 Task: Send an email with the signature Gloria Young with the subject Thank you for a gift and the message I need your help in preparing the agenda for the next meeting. from softage.5@softage.net to softage.3@softage.net and move the email from Sent Items to the folder Medications
Action: Mouse moved to (54, 46)
Screenshot: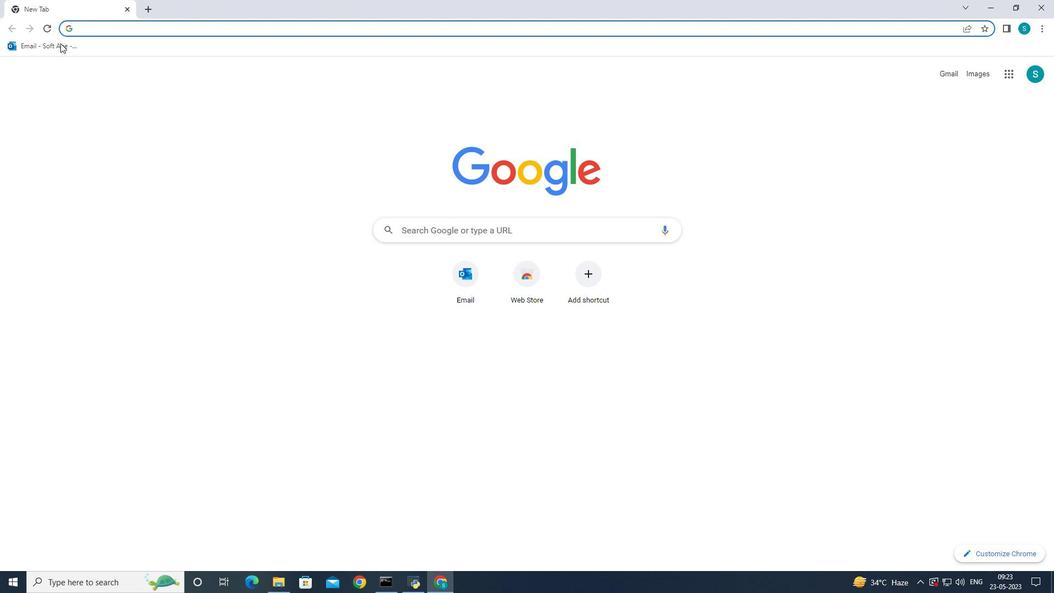 
Action: Mouse pressed left at (54, 46)
Screenshot: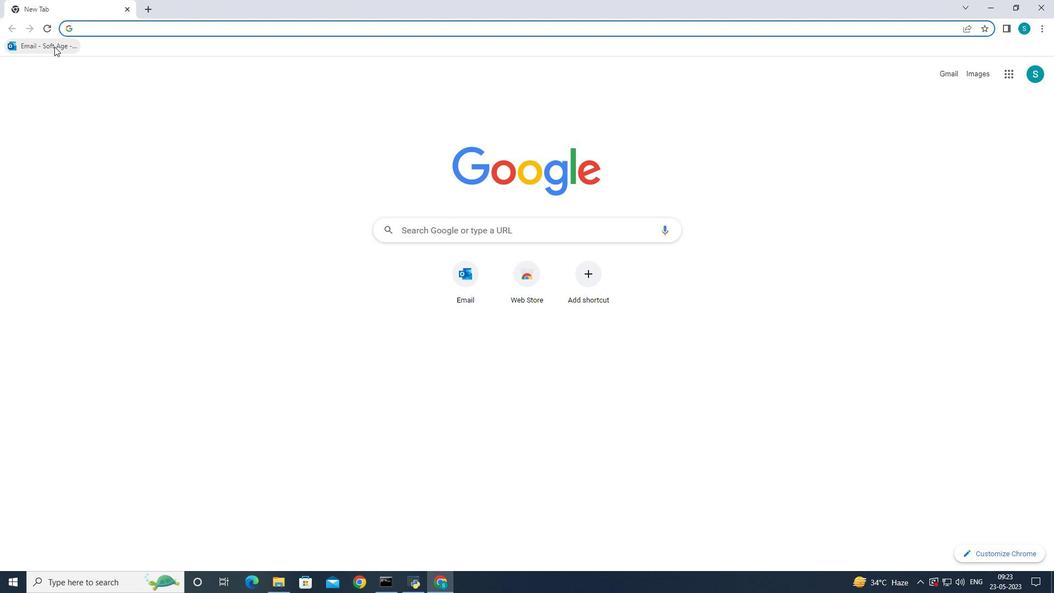 
Action: Mouse moved to (159, 96)
Screenshot: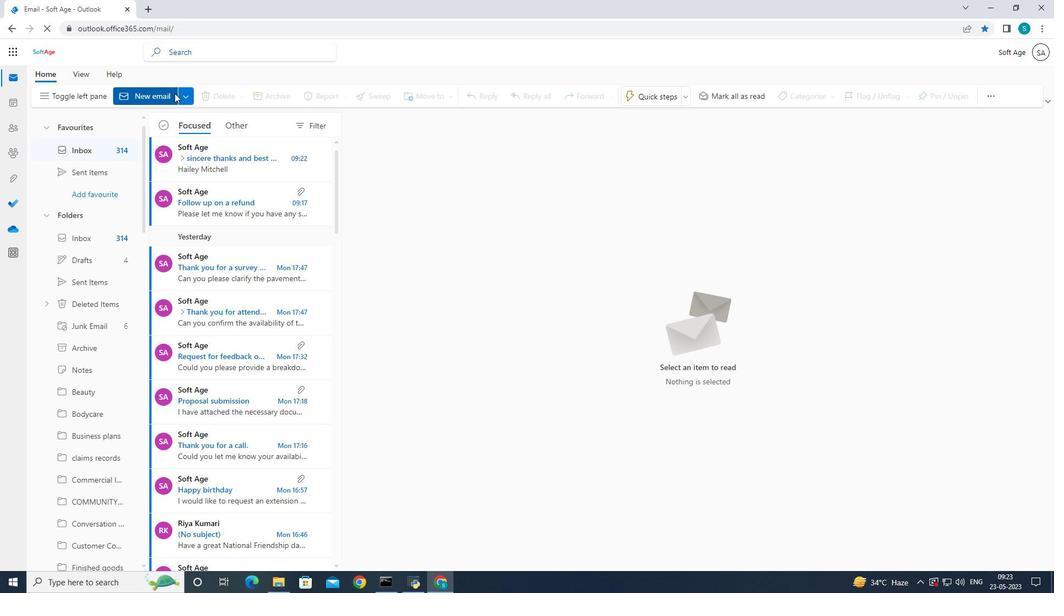 
Action: Mouse pressed left at (159, 96)
Screenshot: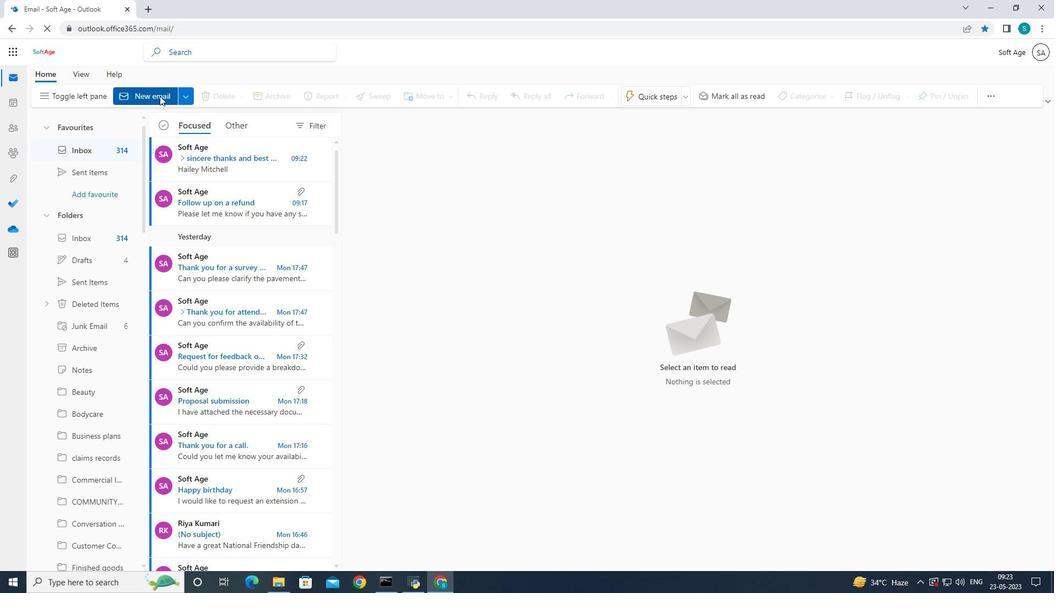 
Action: Mouse pressed left at (159, 96)
Screenshot: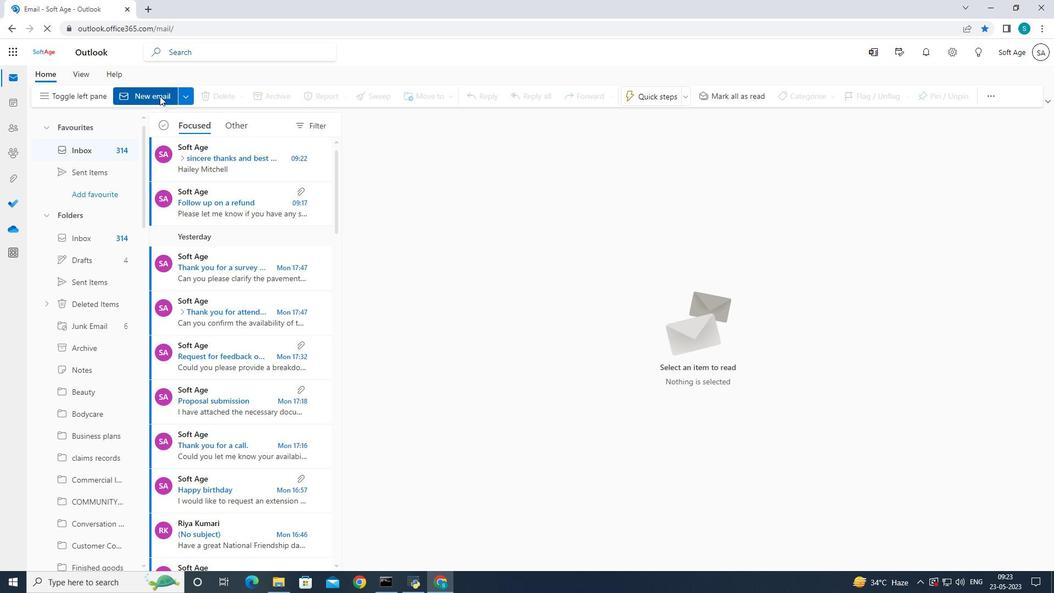
Action: Mouse moved to (713, 98)
Screenshot: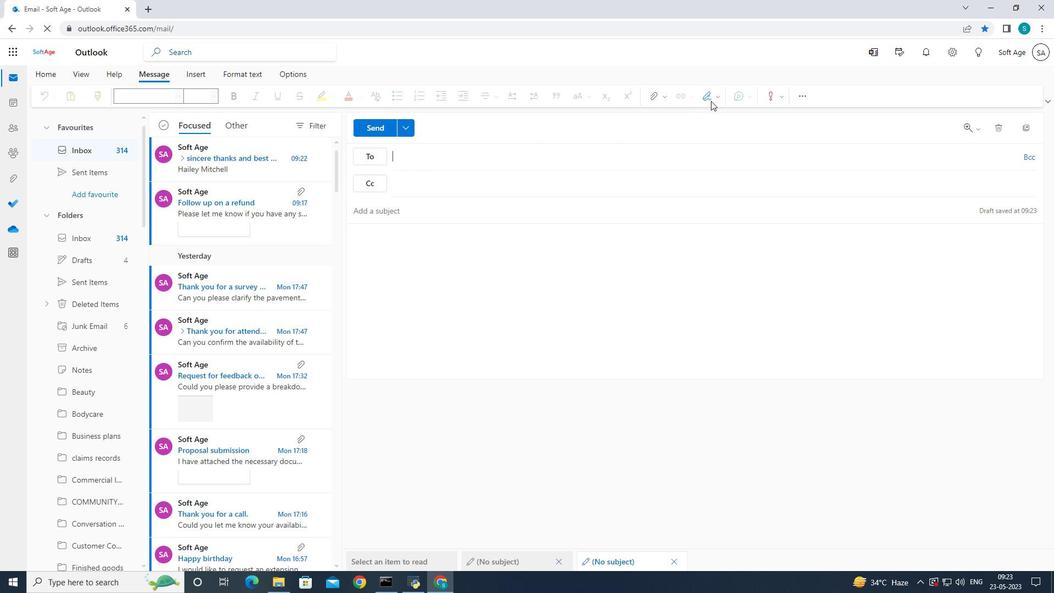 
Action: Mouse pressed left at (713, 98)
Screenshot: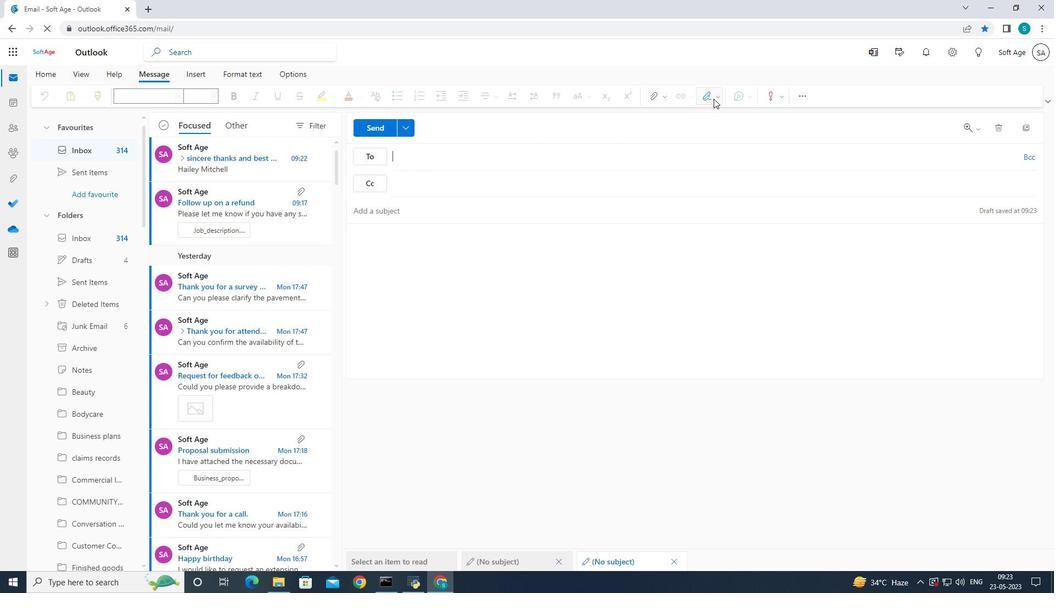 
Action: Mouse moved to (697, 142)
Screenshot: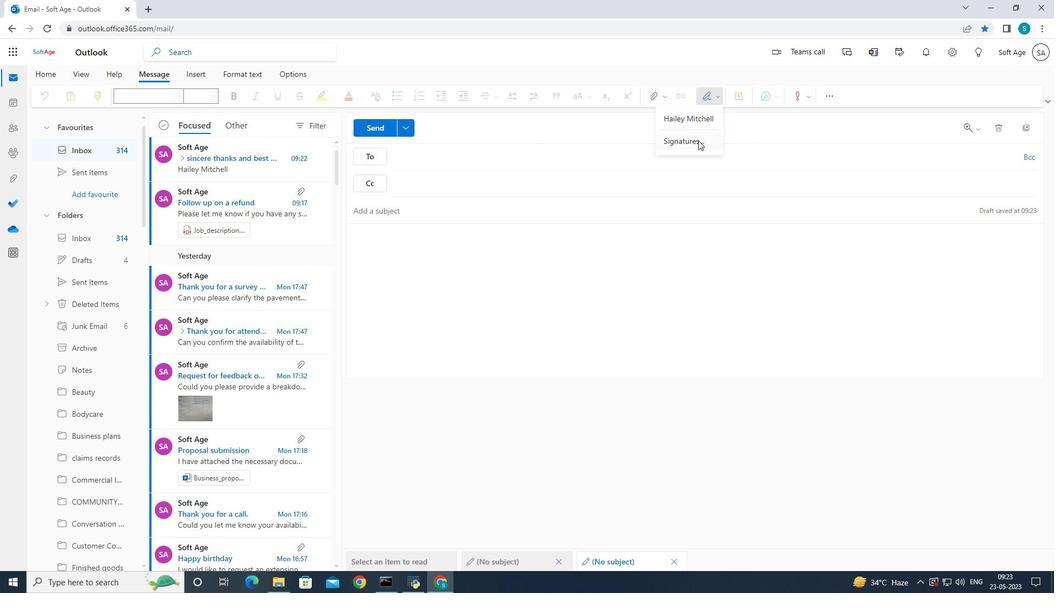 
Action: Mouse pressed left at (697, 142)
Screenshot: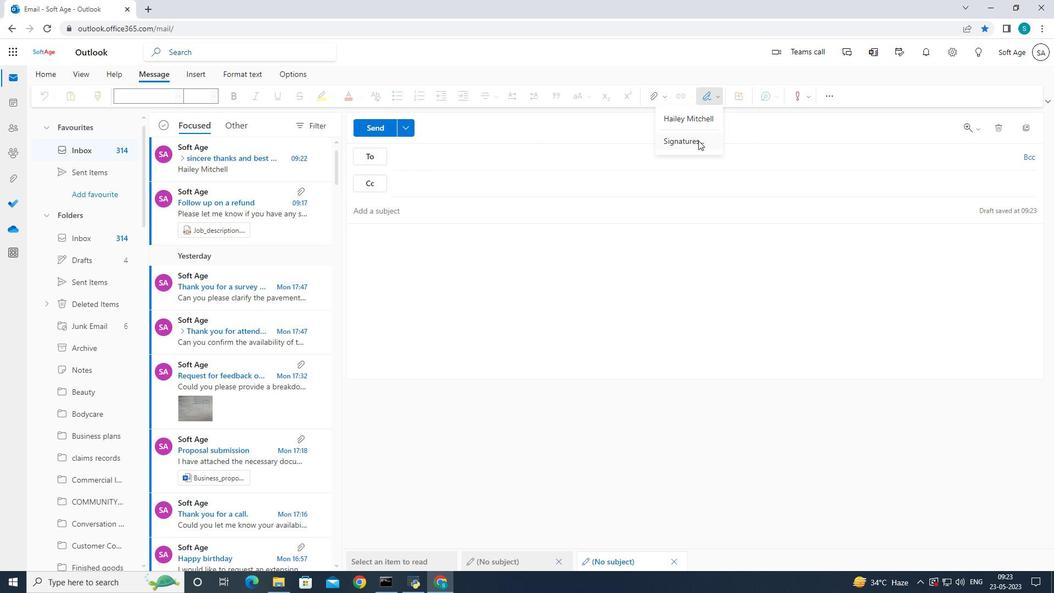 
Action: Mouse moved to (691, 186)
Screenshot: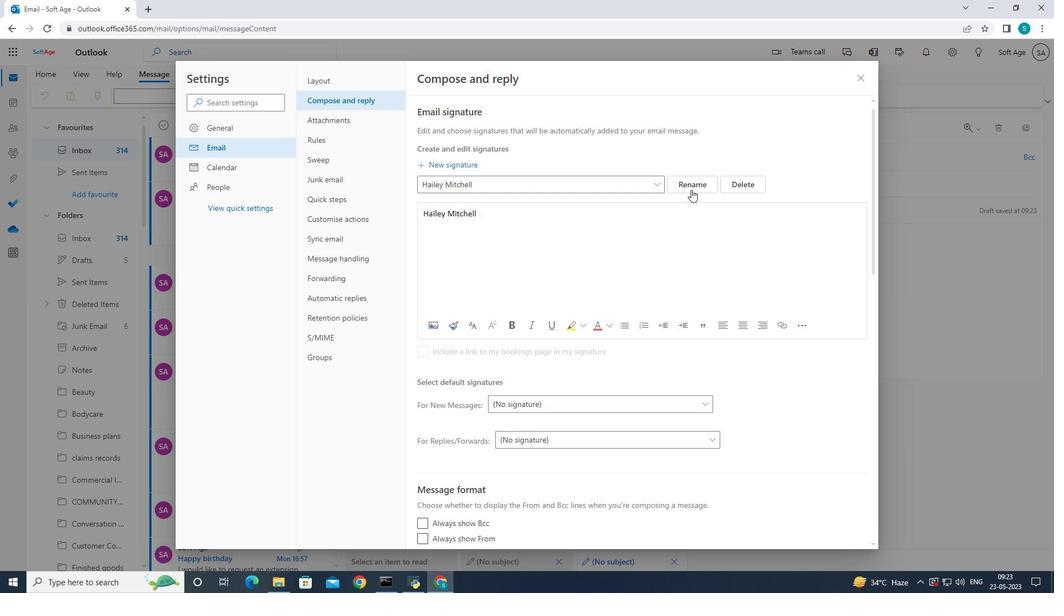 
Action: Mouse pressed left at (691, 186)
Screenshot: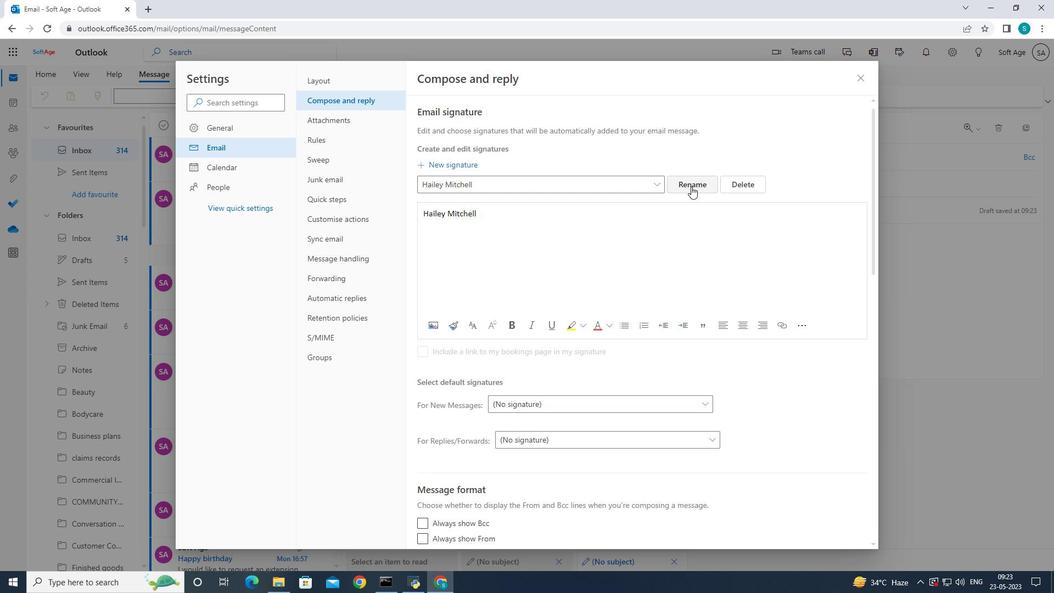 
Action: Mouse moved to (642, 179)
Screenshot: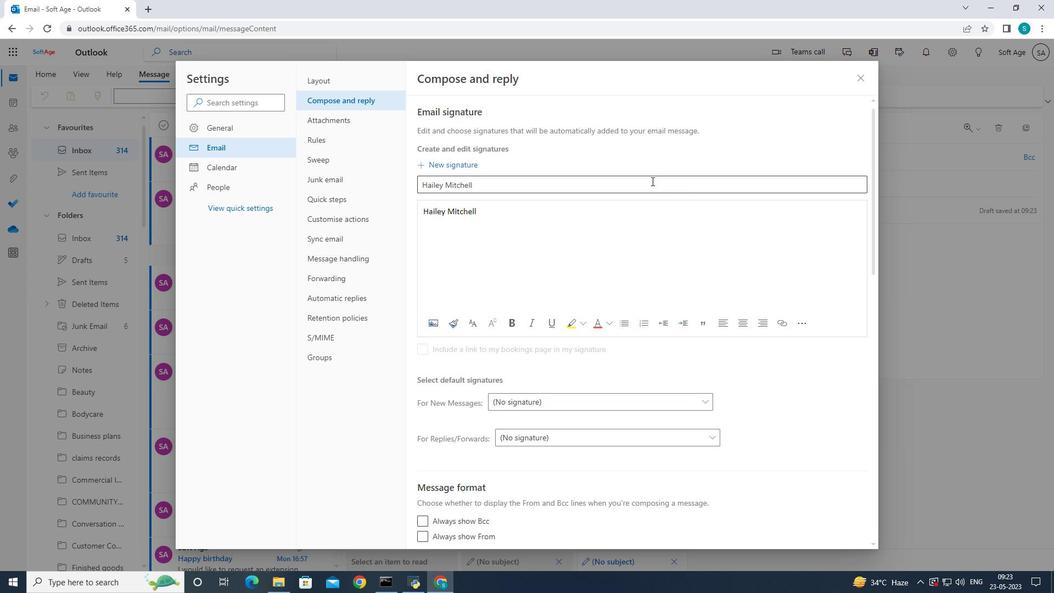 
Action: Mouse pressed left at (642, 179)
Screenshot: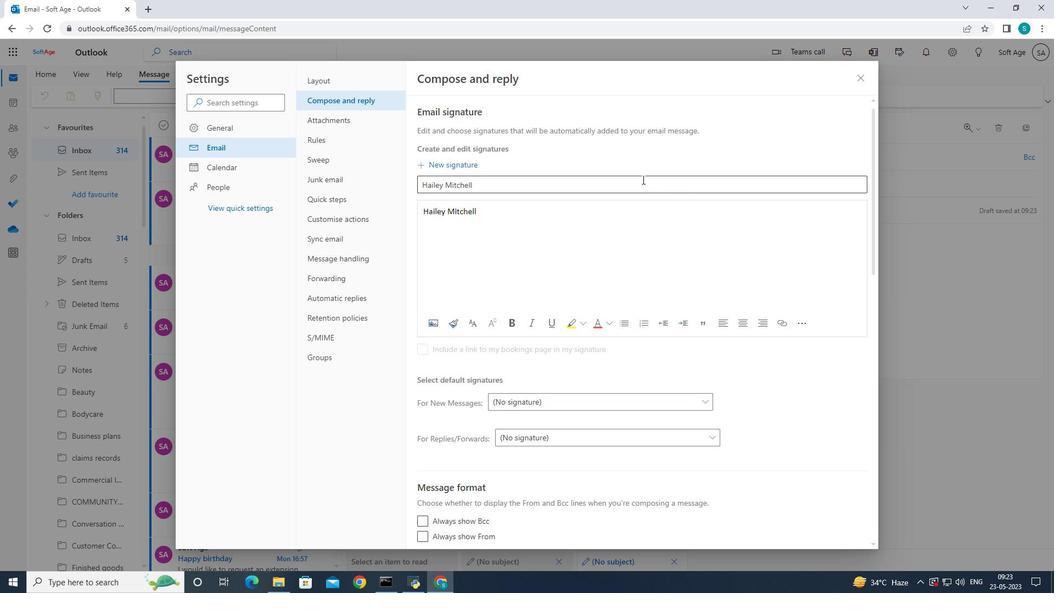
Action: Key pressed <Key.backspace><Key.backspace><Key.backspace><Key.backspace><Key.backspace><Key.backspace><Key.backspace><Key.backspace><Key.backspace><Key.backspace><Key.backspace><Key.backspace><Key.backspace><Key.backspace><Key.backspace><Key.backspace><Key.backspace><Key.backspace><Key.backspace><Key.backspace><Key.backspace><Key.backspace><Key.backspace>
Screenshot: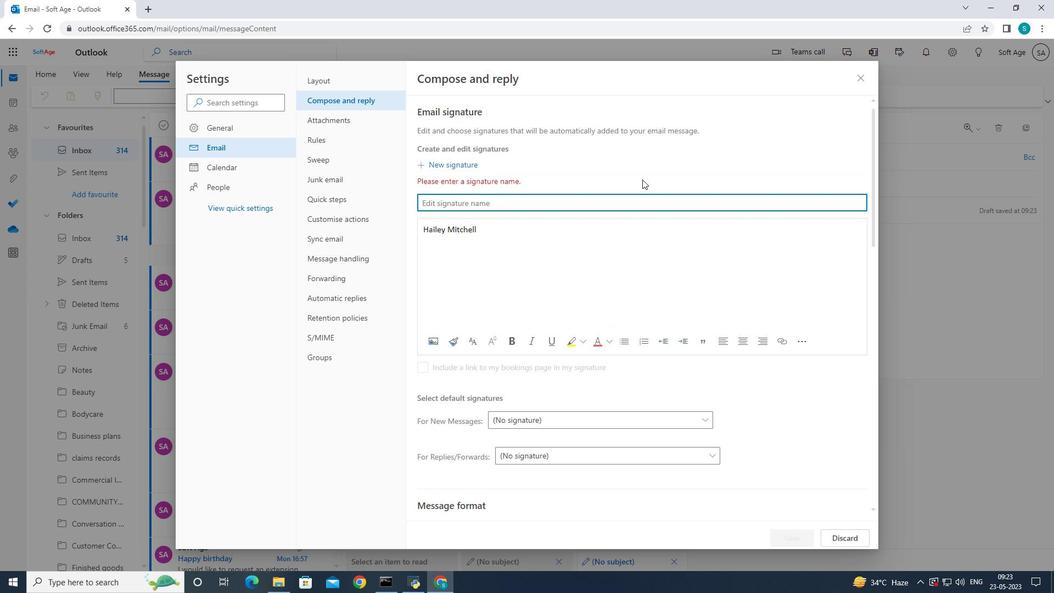
Action: Mouse moved to (759, 187)
Screenshot: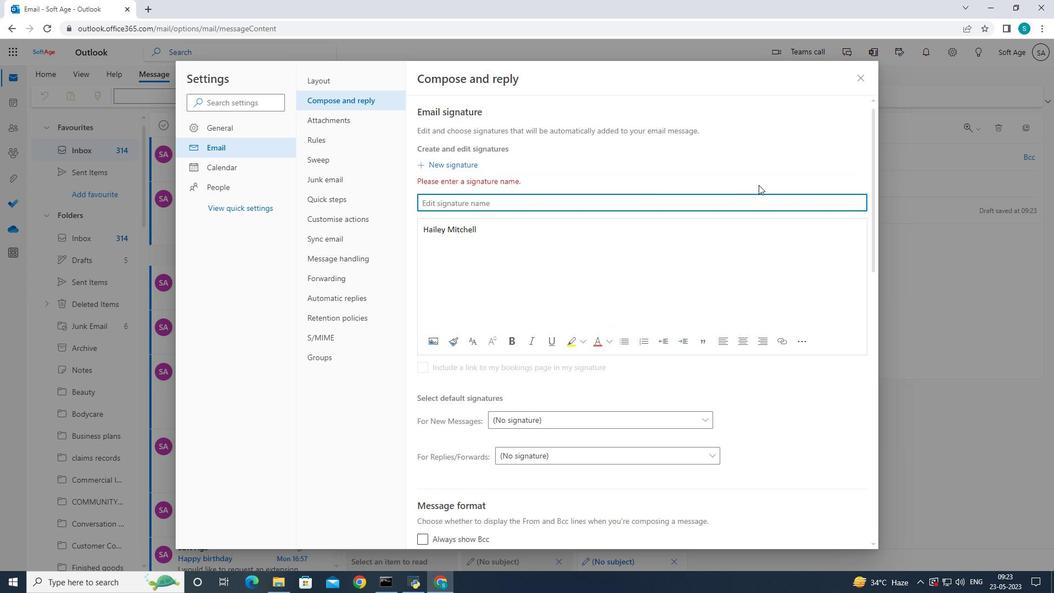 
Action: Key pressed <Key.shift><Key.shift><Key.shift><Key.shift><Key.shift><Key.shift>Gloria<Key.space><Key.shift><Key.shift><Key.shift>Young
Screenshot: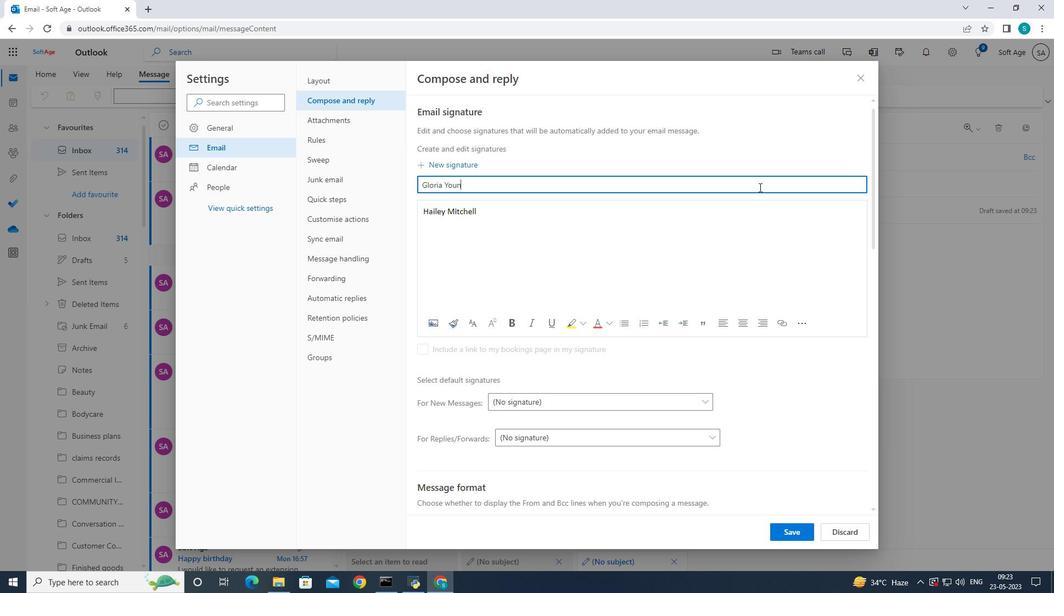 
Action: Mouse moved to (500, 209)
Screenshot: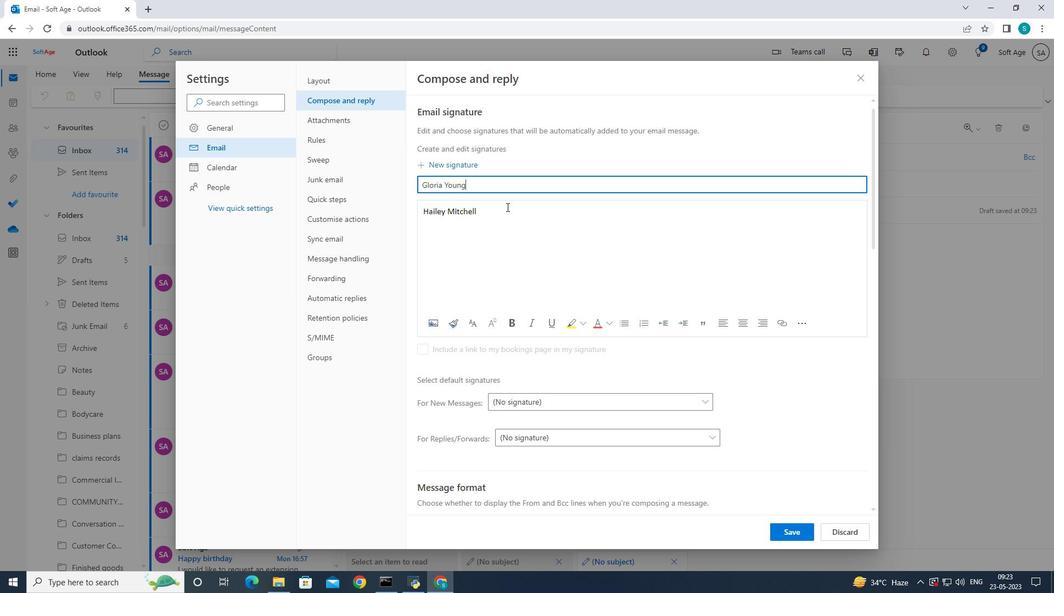 
Action: Mouse pressed left at (500, 209)
Screenshot: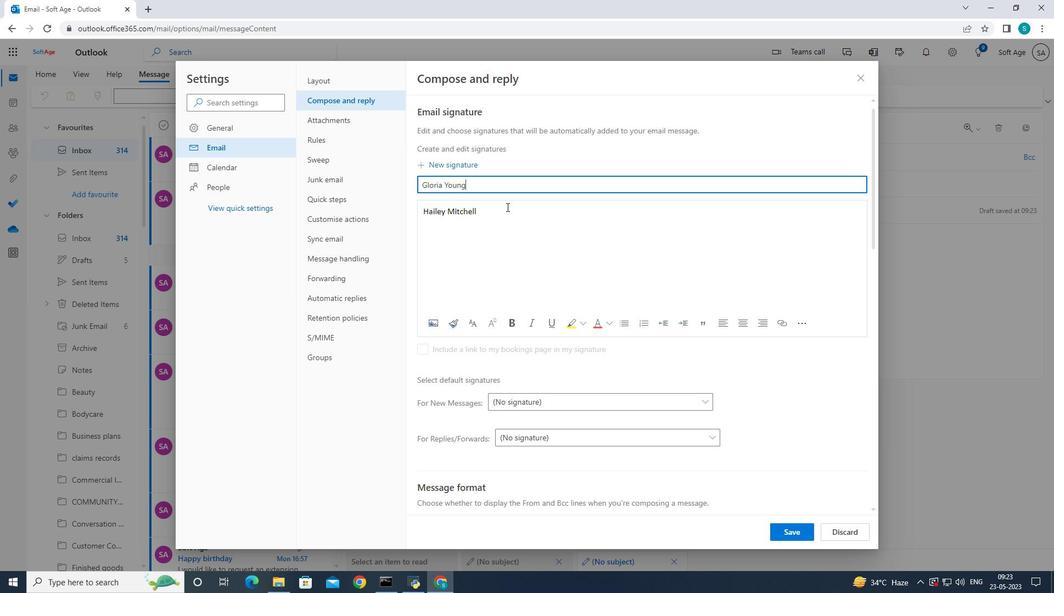 
Action: Key pressed <Key.backspace><Key.backspace><Key.backspace><Key.backspace><Key.backspace><Key.backspace><Key.backspace><Key.backspace><Key.backspace><Key.backspace><Key.backspace><Key.backspace><Key.backspace><Key.backspace><Key.backspace><Key.backspace><Key.backspace><Key.backspace><Key.backspace><Key.backspace><Key.backspace><Key.backspace><Key.backspace><Key.backspace><Key.backspace><Key.backspace>
Screenshot: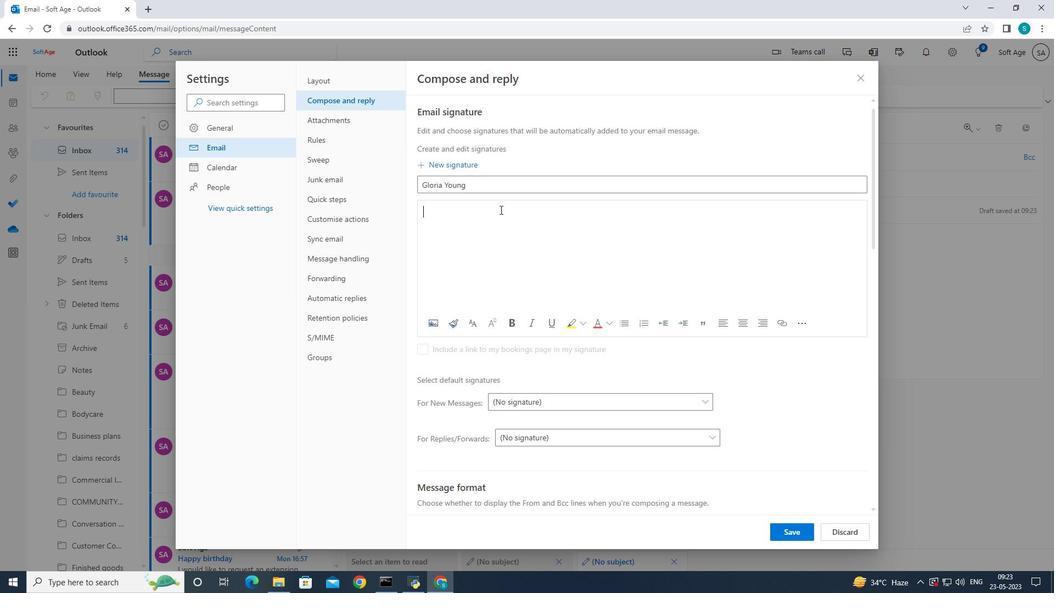 
Action: Mouse moved to (500, 209)
Screenshot: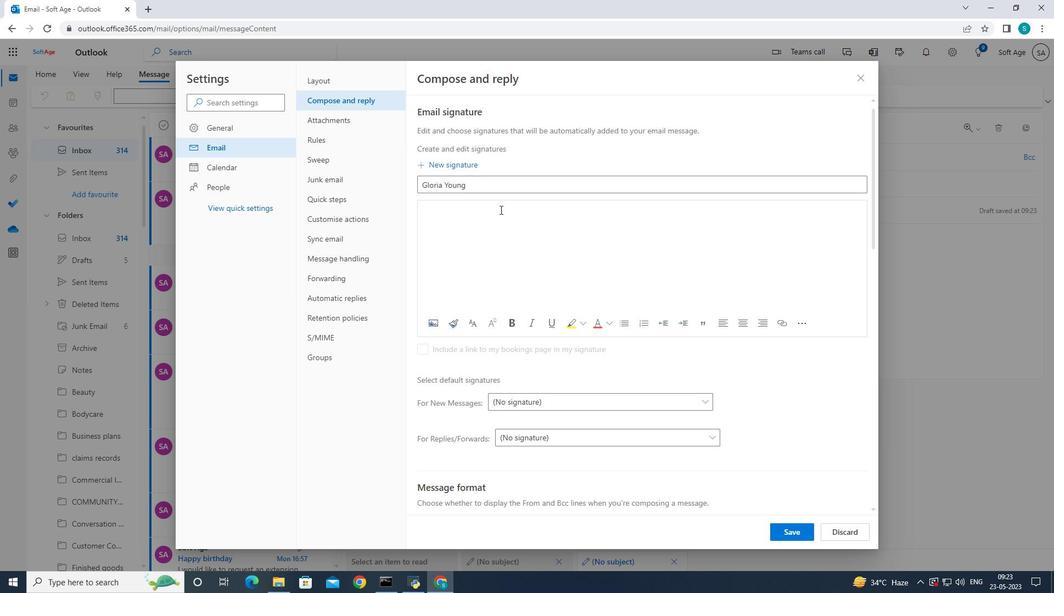 
Action: Key pressed <Key.shift><Key.shift>Gl
Screenshot: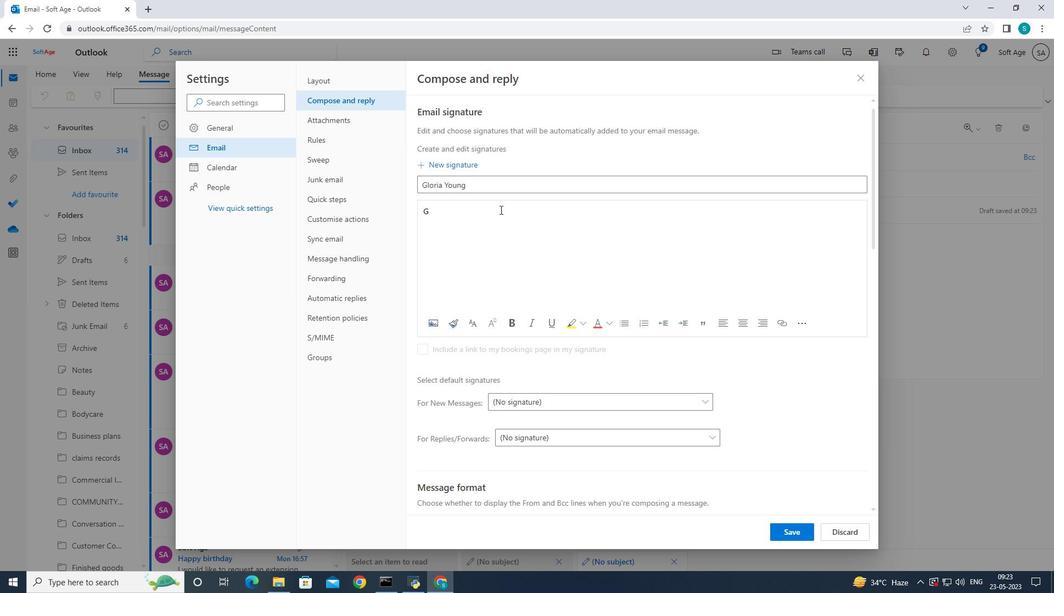 
Action: Mouse moved to (500, 209)
Screenshot: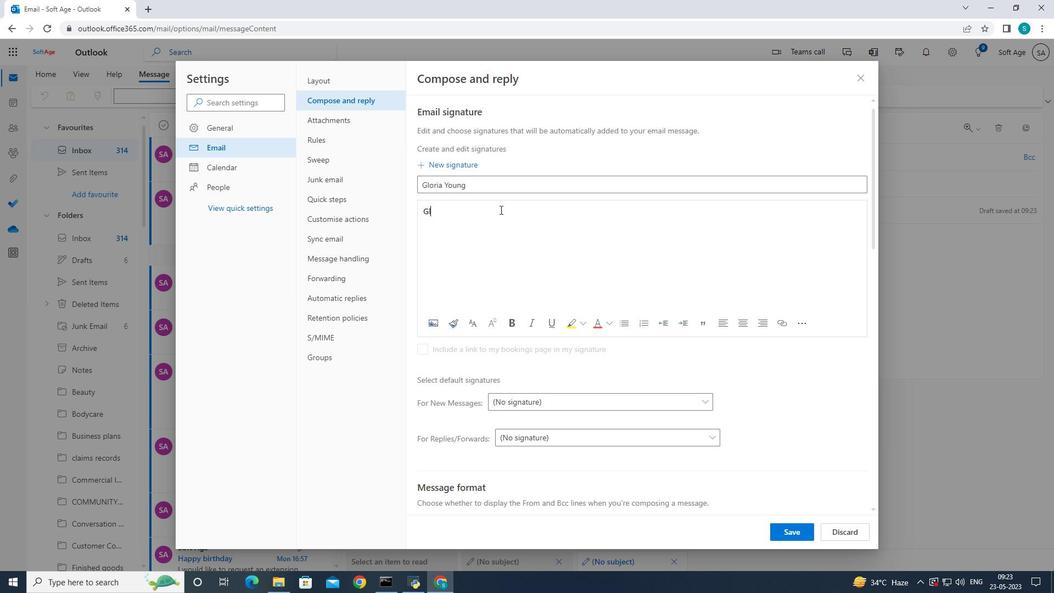 
Action: Key pressed oria<Key.space><Key.shift>Young
Screenshot: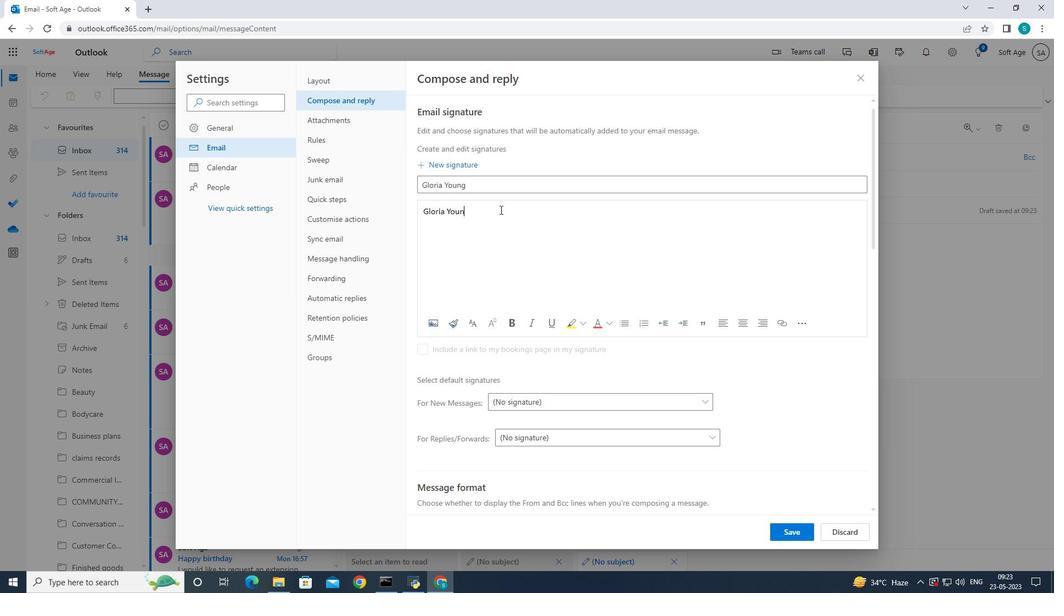 
Action: Mouse moved to (787, 533)
Screenshot: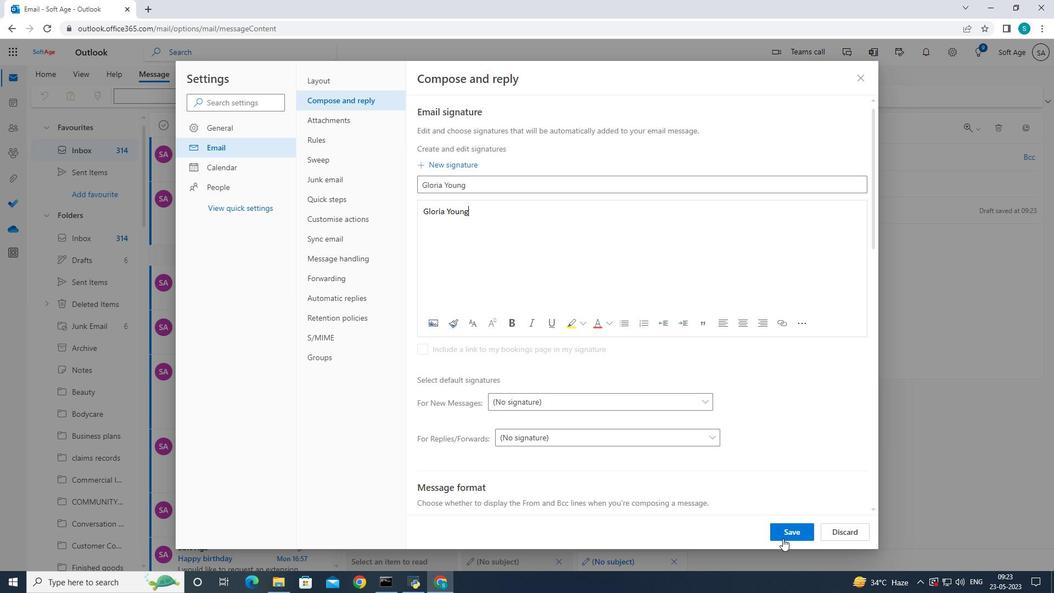 
Action: Mouse pressed left at (787, 533)
Screenshot: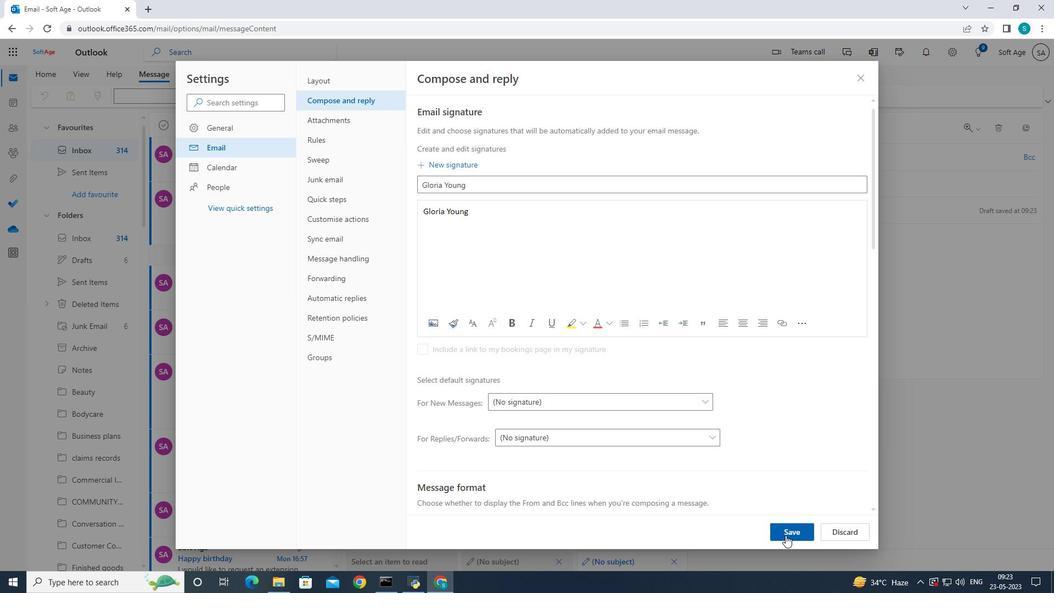 
Action: Mouse moved to (864, 82)
Screenshot: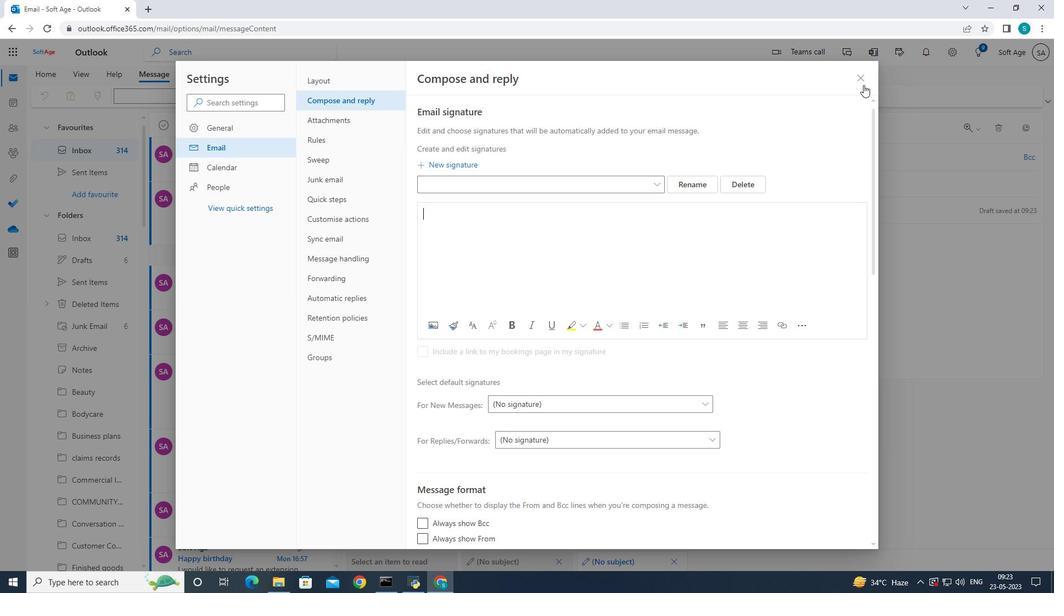 
Action: Mouse pressed left at (864, 82)
Screenshot: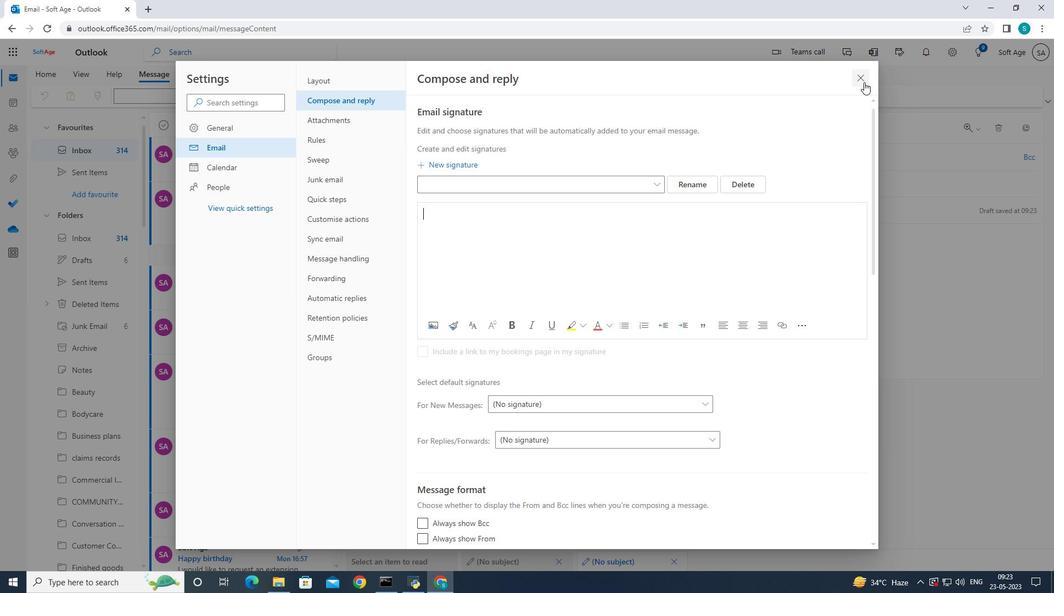 
Action: Mouse moved to (417, 211)
Screenshot: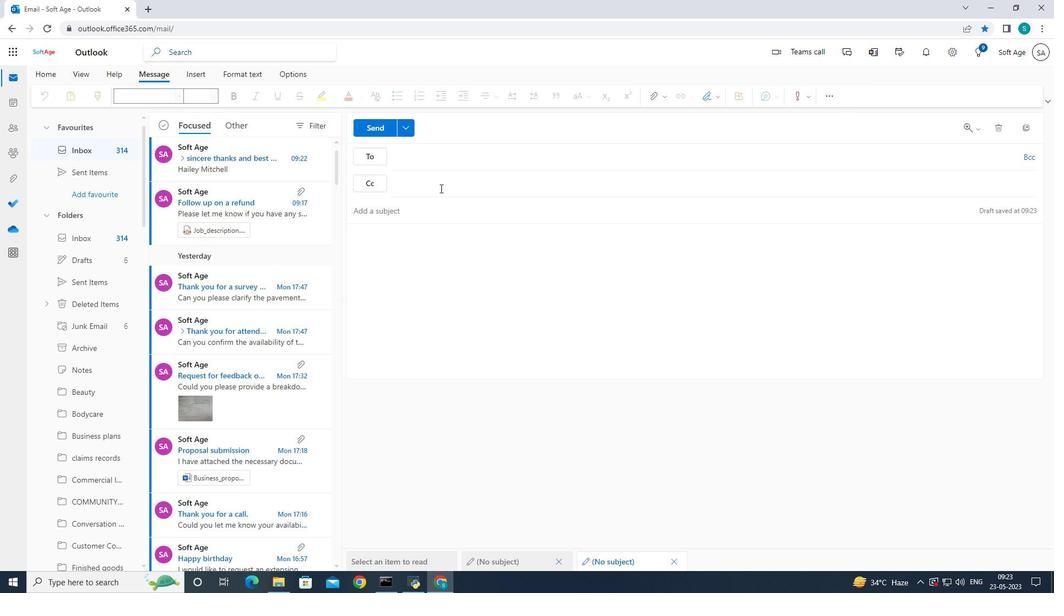 
Action: Mouse pressed left at (417, 211)
Screenshot: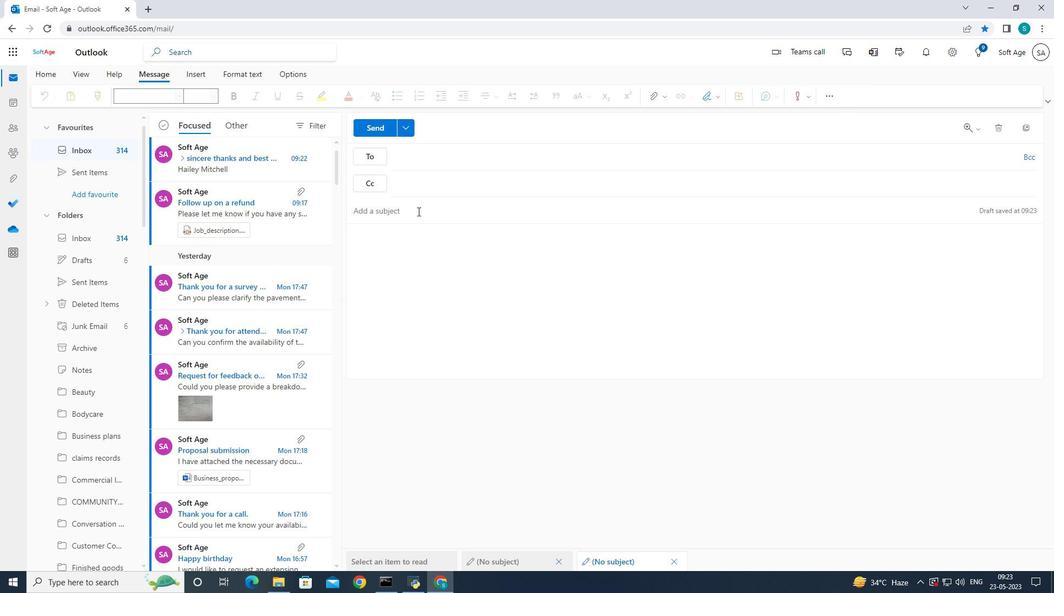 
Action: Mouse moved to (519, 226)
Screenshot: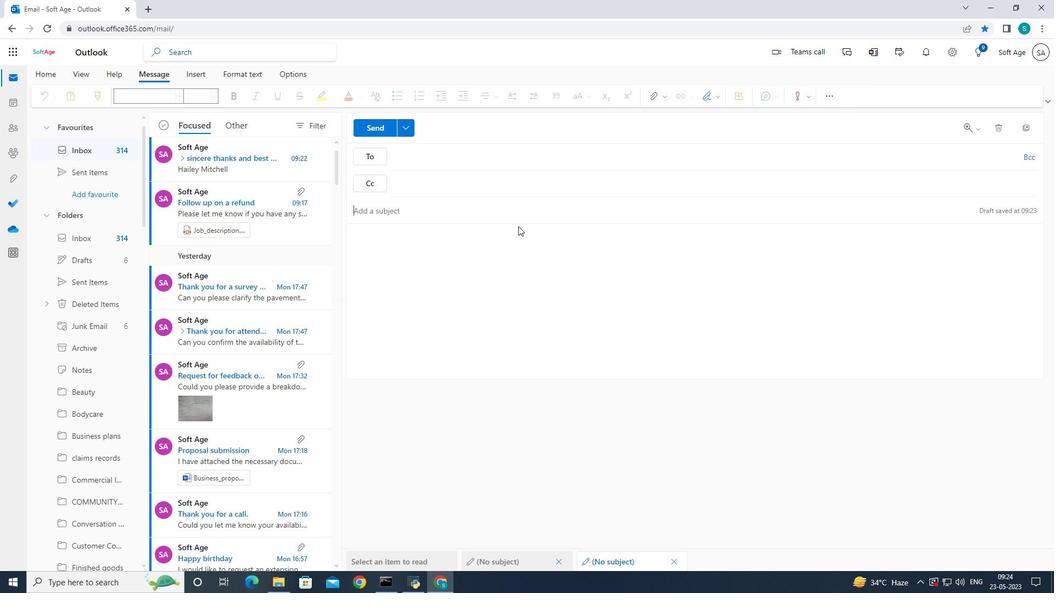 
Action: Key pressed <Key.shift>Thank<Key.space>you<Key.space>for<Key.space>a<Key.space>gift
Screenshot: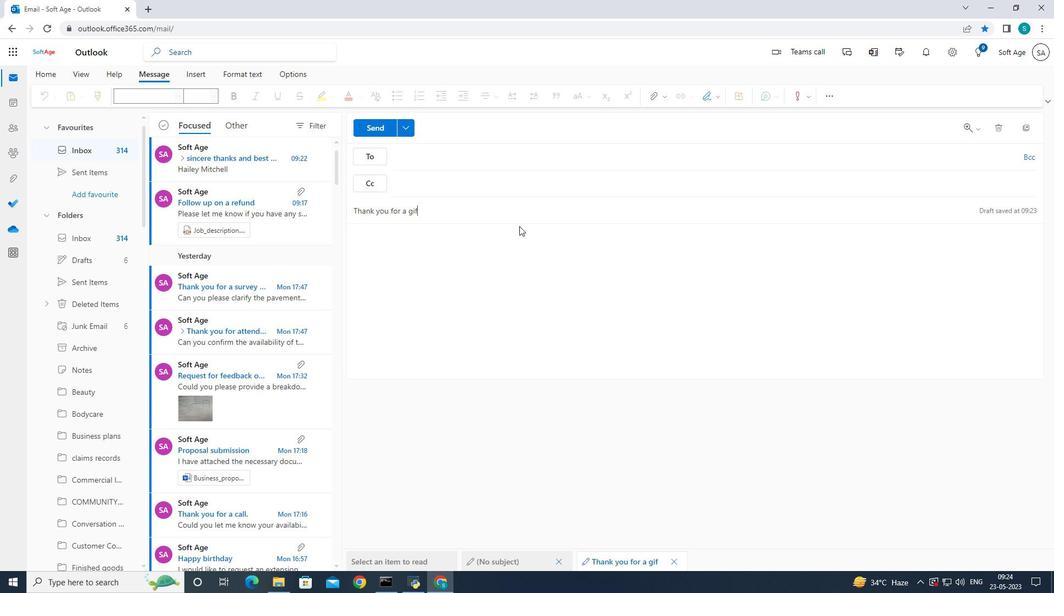 
Action: Mouse moved to (422, 236)
Screenshot: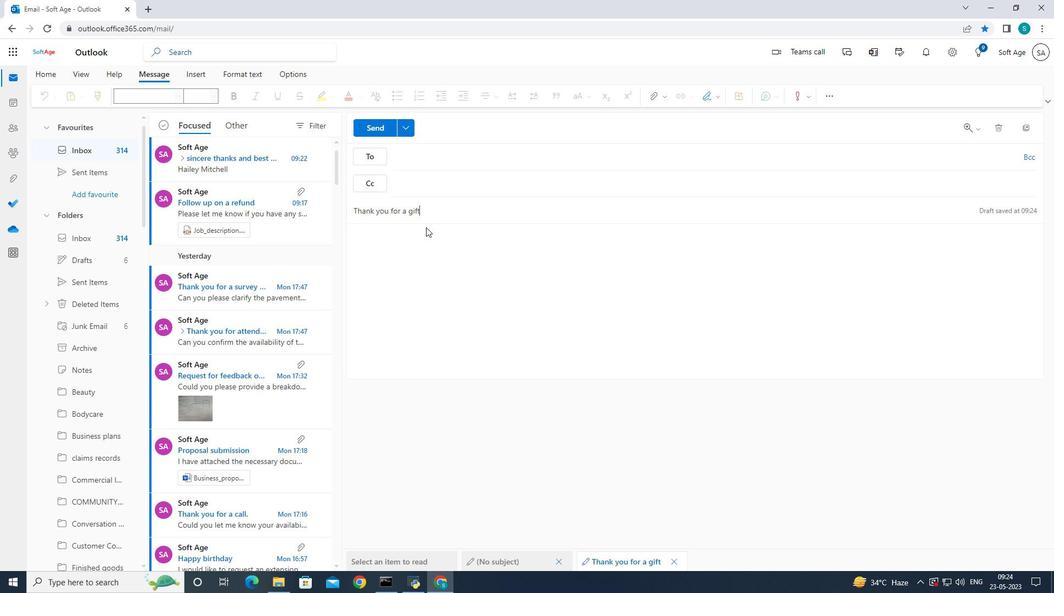 
Action: Mouse pressed left at (422, 236)
Screenshot: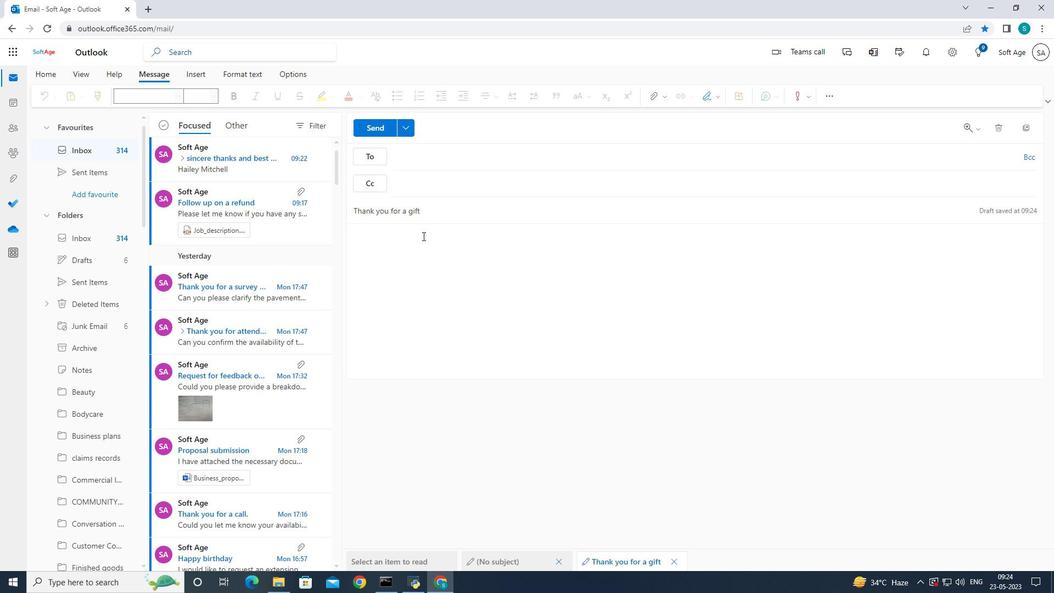 
Action: Mouse moved to (721, 96)
Screenshot: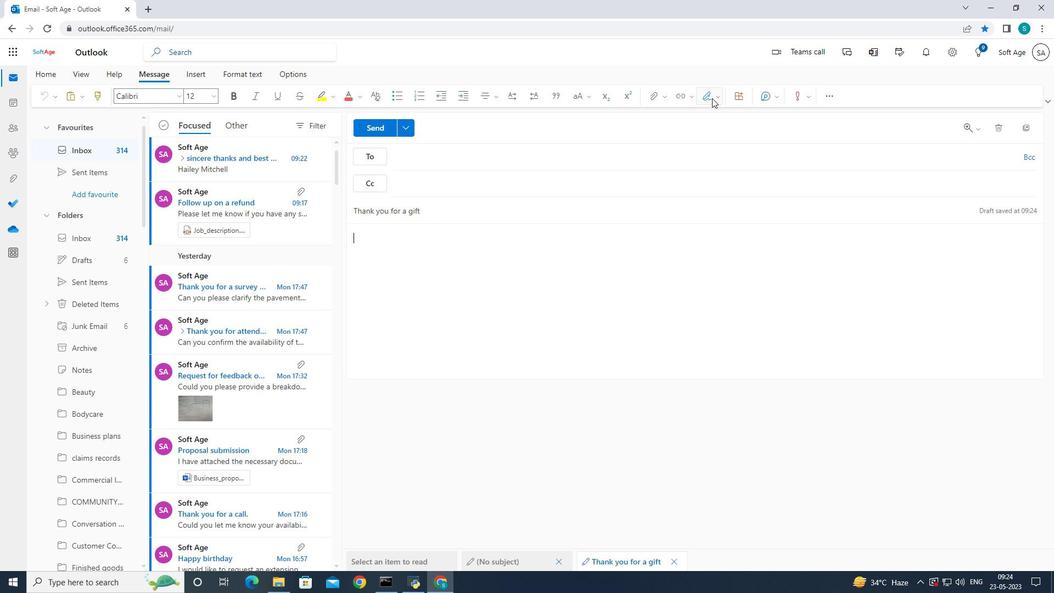 
Action: Mouse pressed left at (721, 96)
Screenshot: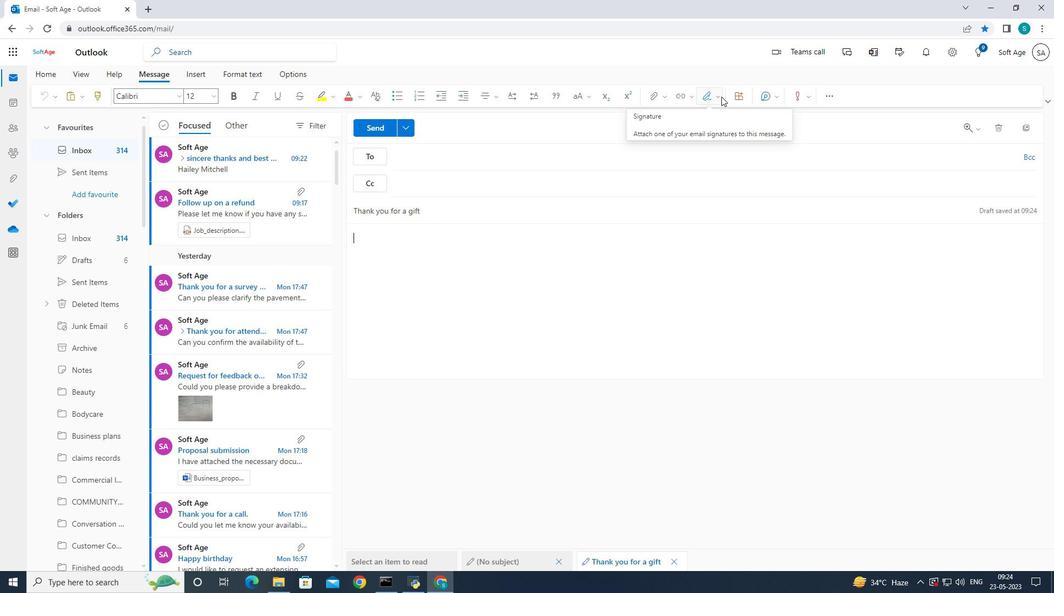 
Action: Mouse moved to (701, 121)
Screenshot: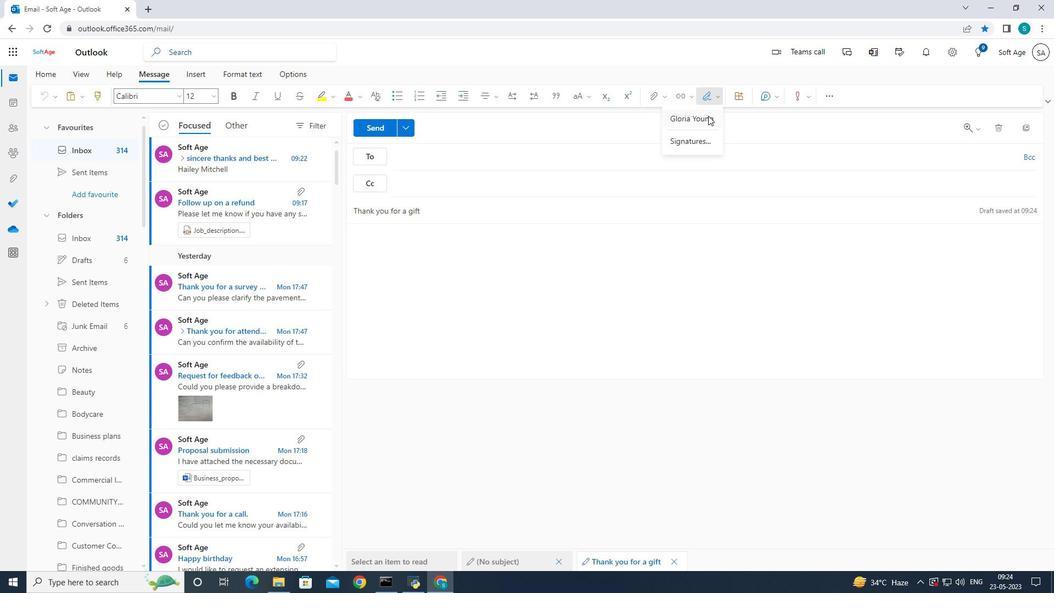 
Action: Mouse pressed left at (701, 121)
Screenshot: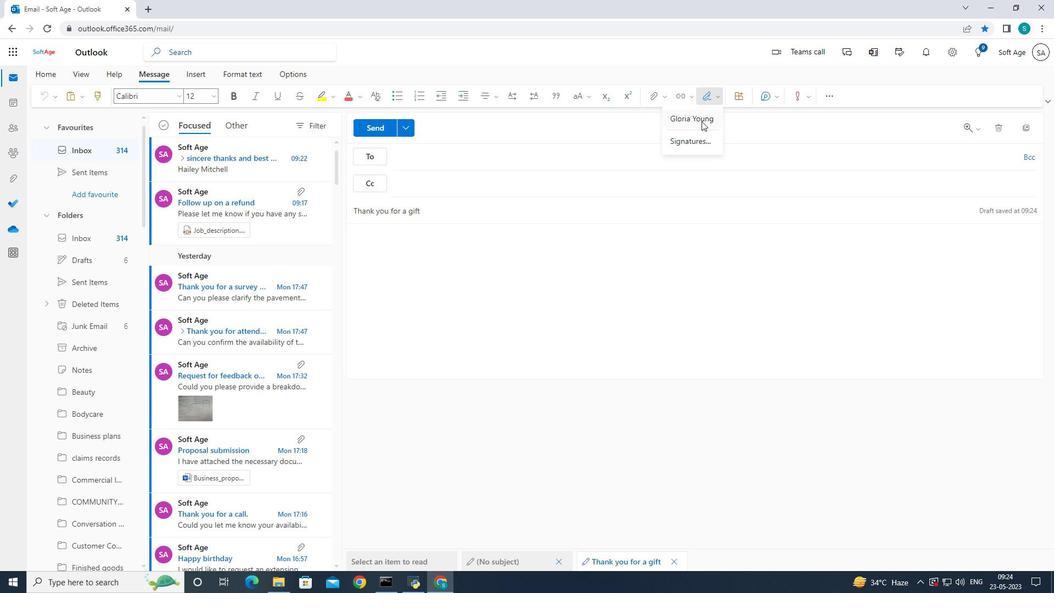 
Action: Mouse moved to (568, 213)
Screenshot: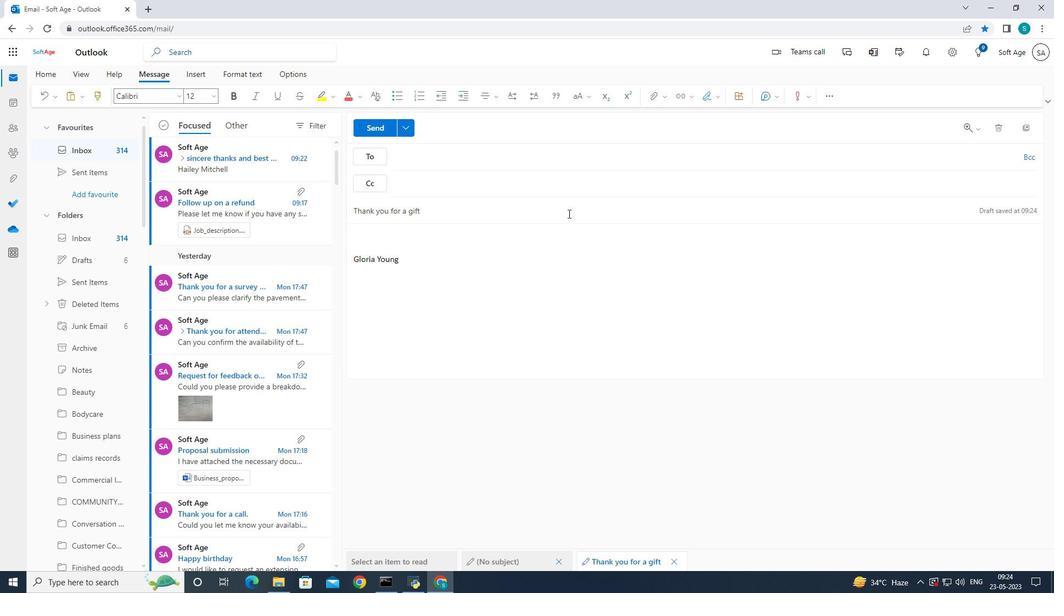 
Action: Key pressed <Key.shift><Key.shift>I<Key.space>need<Key.space>your<Key.space>help<Key.space>in<Key.space>ore<Key.backspace><Key.backspace><Key.backspace>preparing<Key.space>tha<Key.space><Key.backspace><Key.backspace>e<Key.space>agenda<Key.space>for<Key.space>the<Key.space>nw<Key.backspace>ext<Key.space>meeting
Screenshot: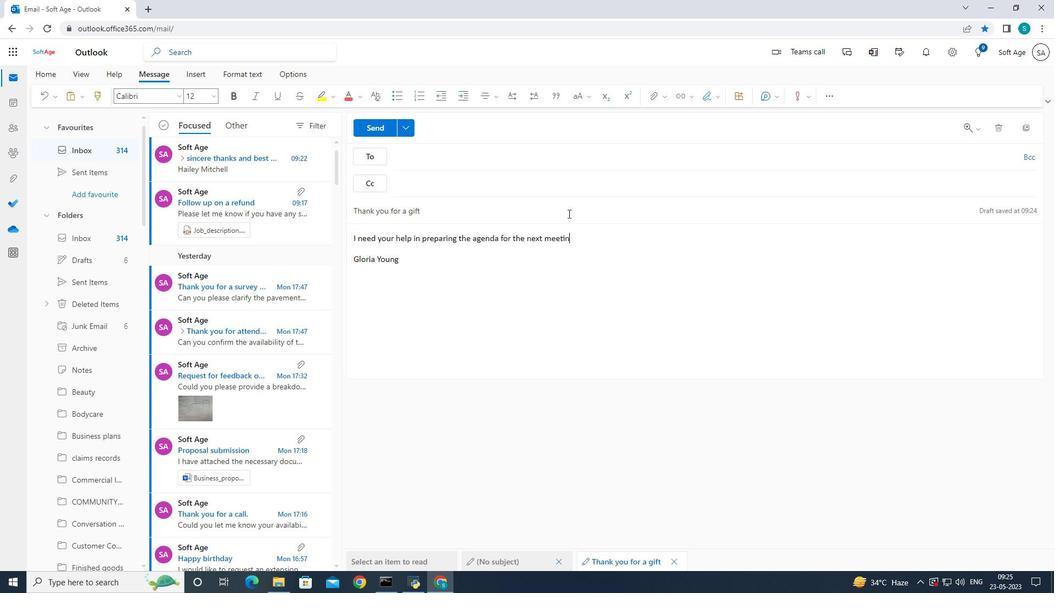
Action: Mouse moved to (559, 219)
Screenshot: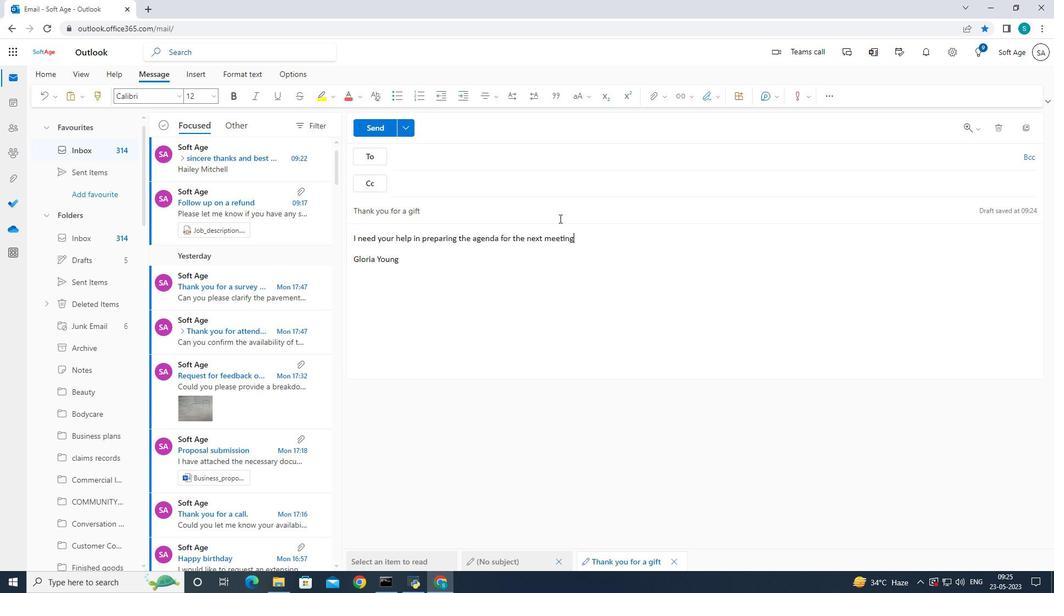 
Action: Key pressed .
Screenshot: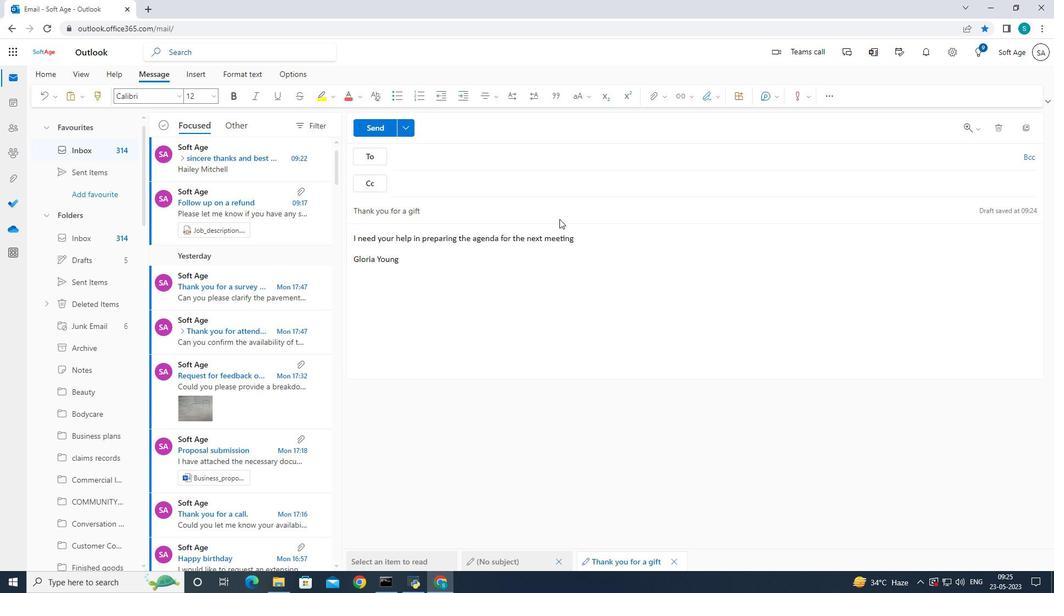 
Action: Mouse moved to (437, 151)
Screenshot: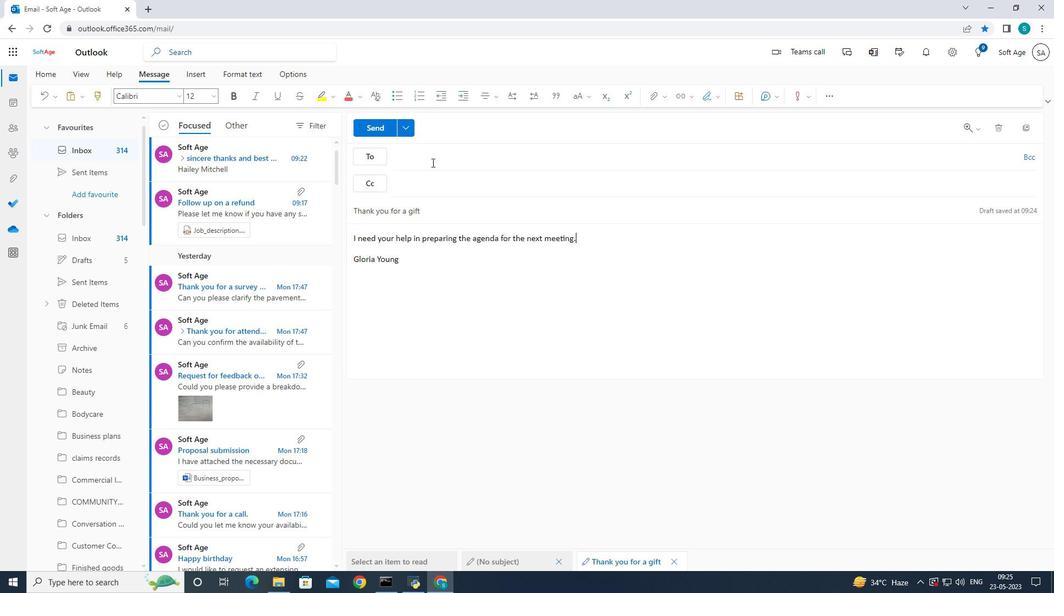 
Action: Mouse pressed left at (437, 151)
Screenshot: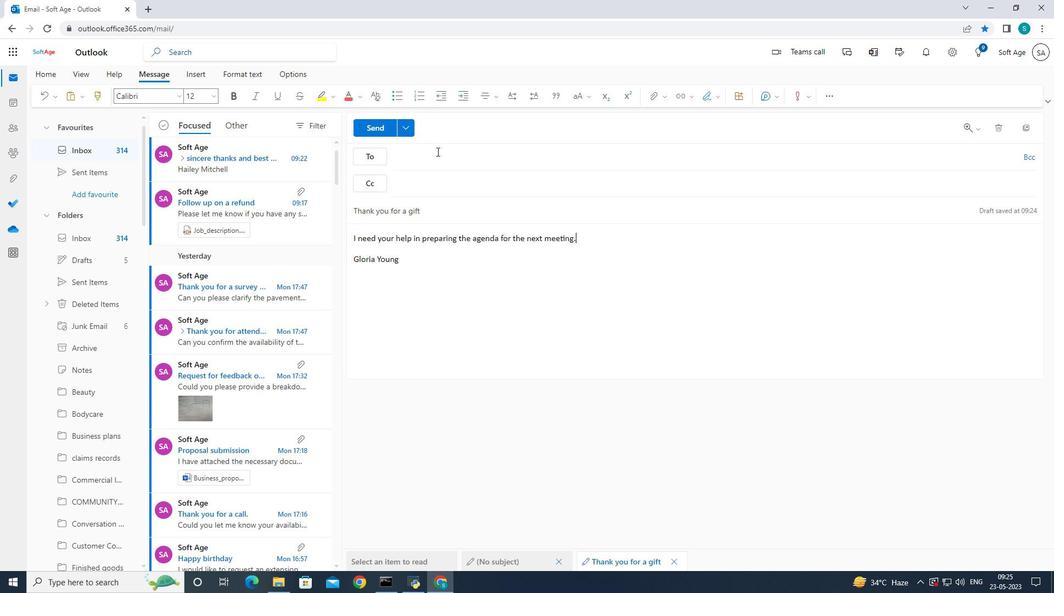
Action: Mouse moved to (667, 237)
Screenshot: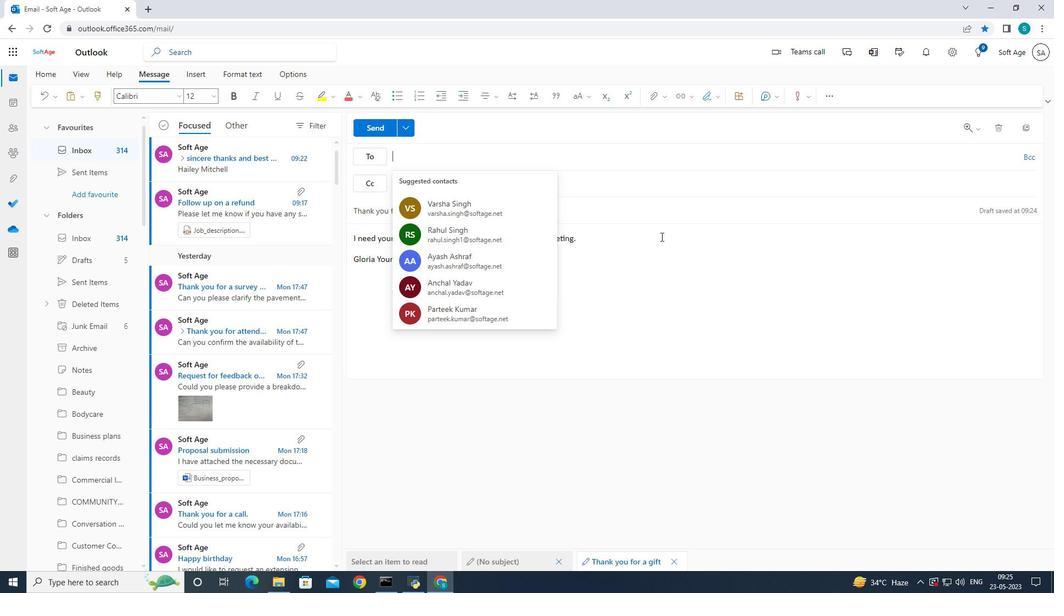 
Action: Key pressed d
Screenshot: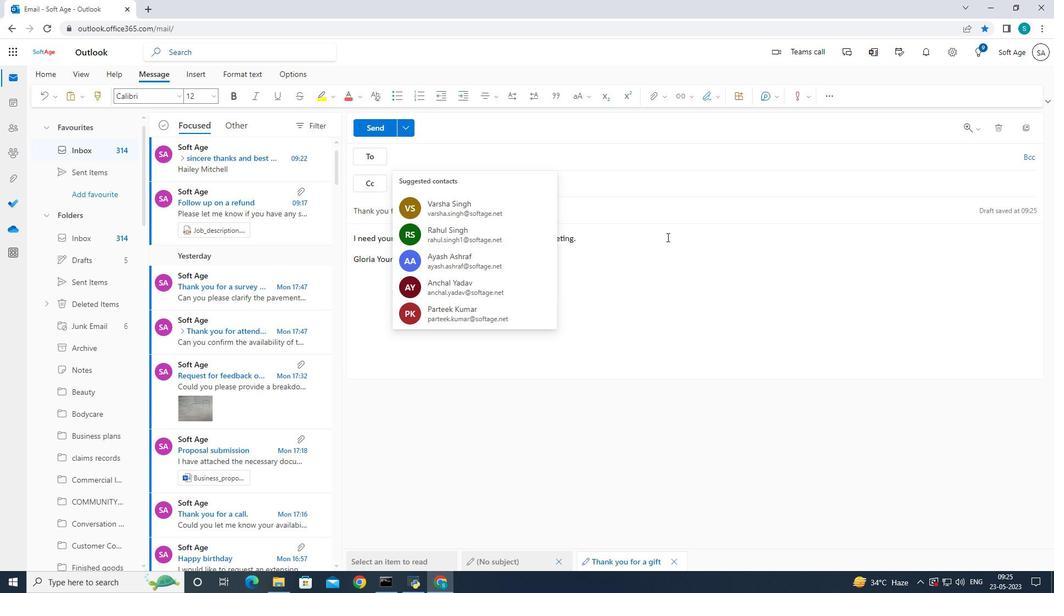 
Action: Mouse moved to (673, 238)
Screenshot: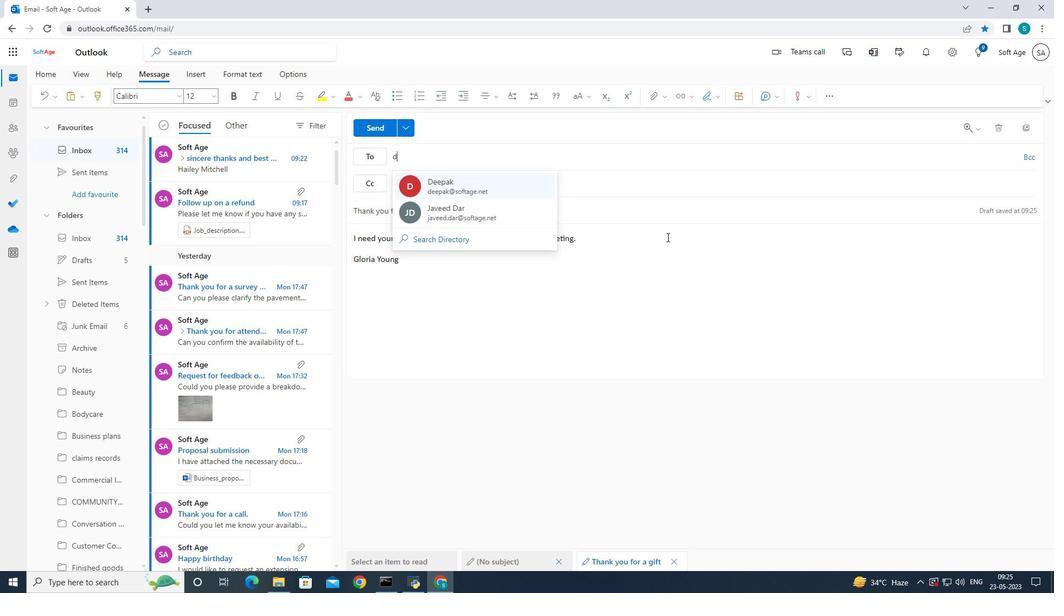 
Action: Key pressed <Key.backspace>softage.3<Key.shift>@softage.net
Screenshot: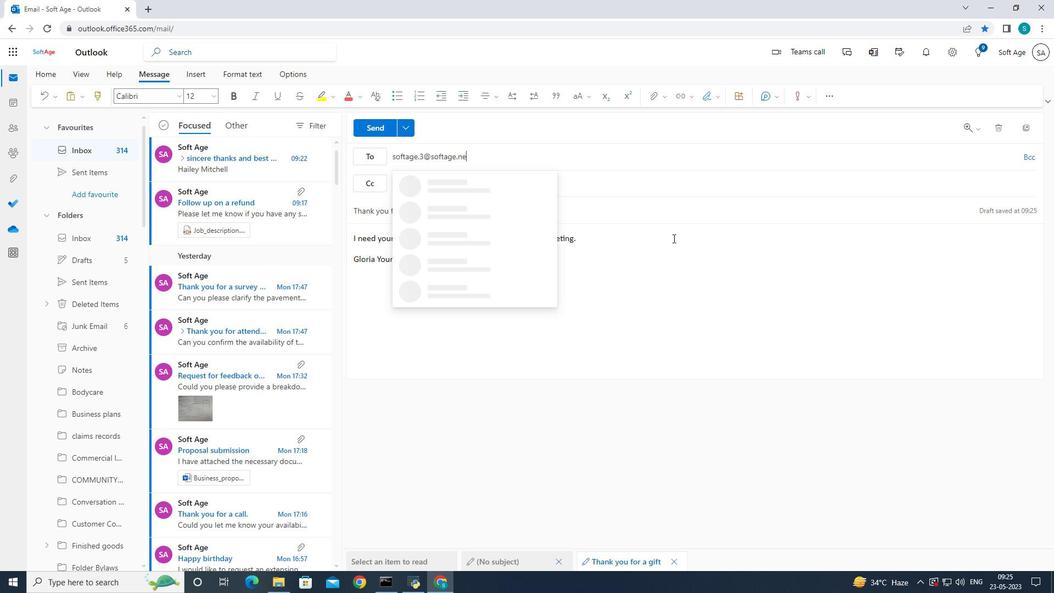 
Action: Mouse moved to (481, 180)
Screenshot: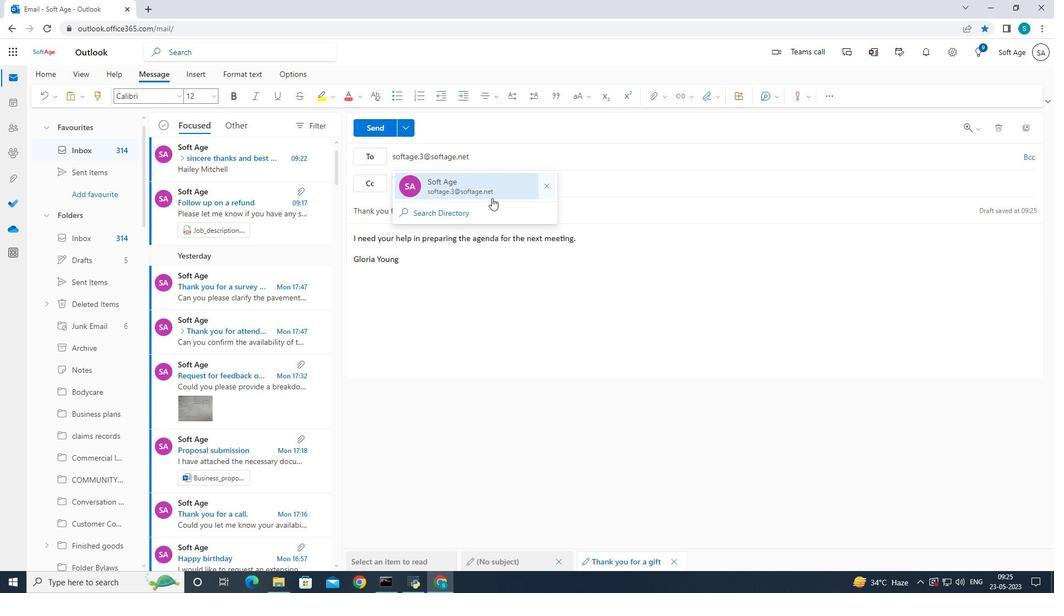 
Action: Mouse pressed left at (481, 180)
Screenshot: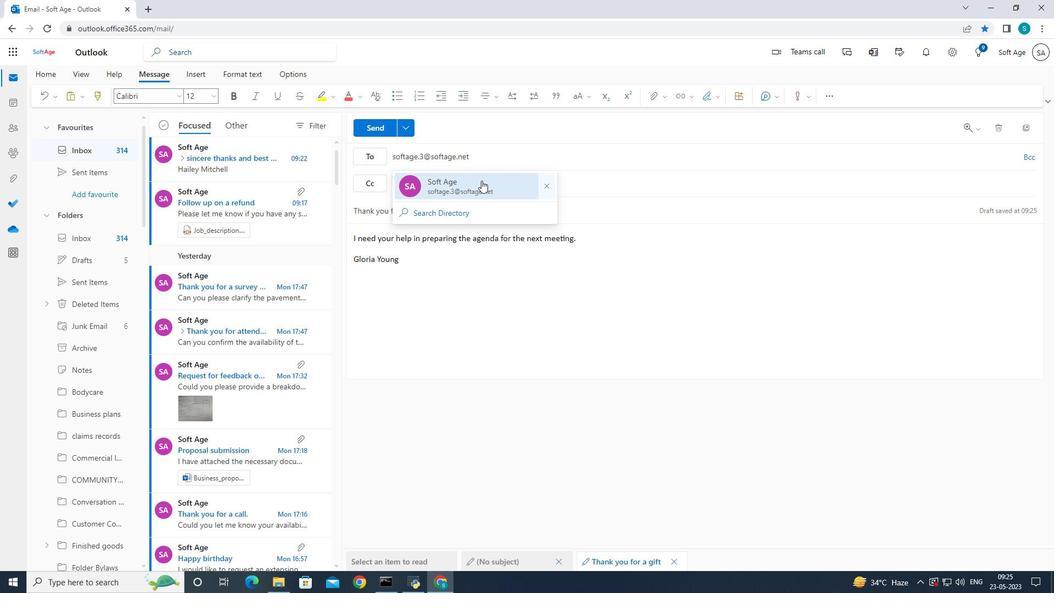 
Action: Mouse moved to (123, 325)
Screenshot: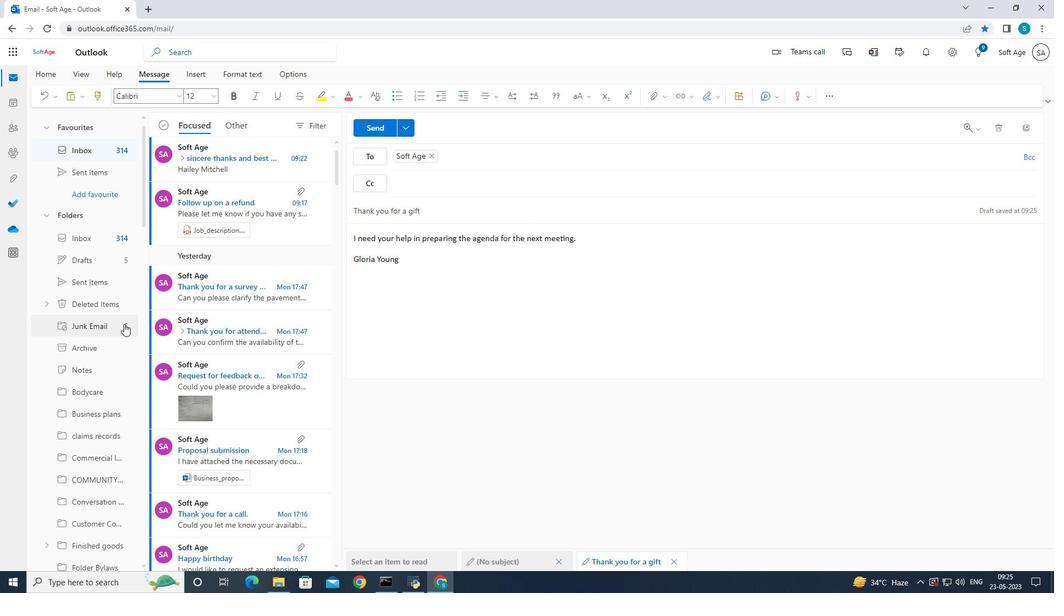 
Action: Mouse scrolled (123, 325) with delta (0, 0)
Screenshot: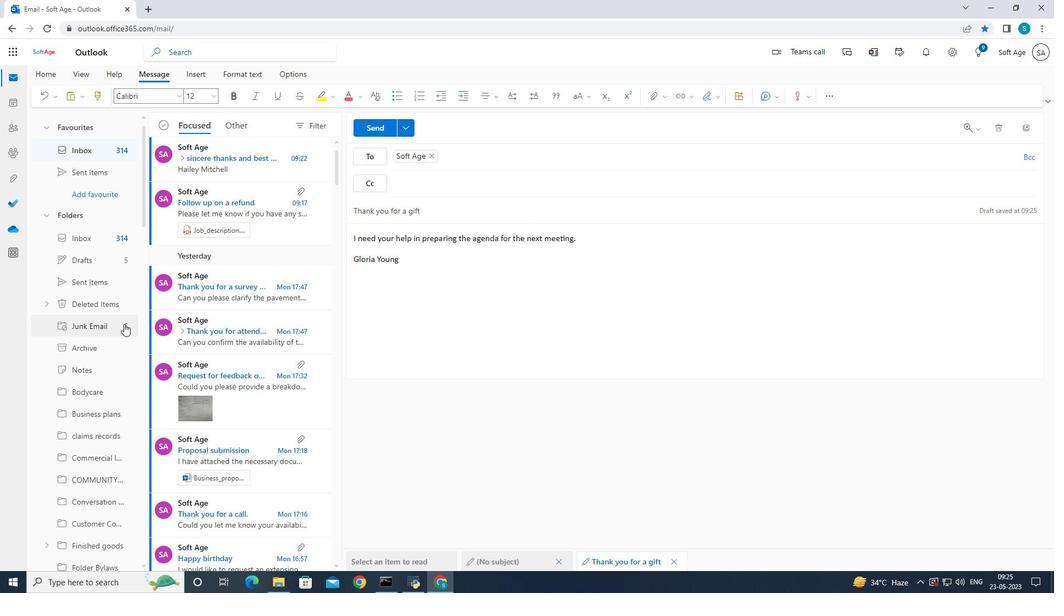 
Action: Mouse moved to (123, 326)
Screenshot: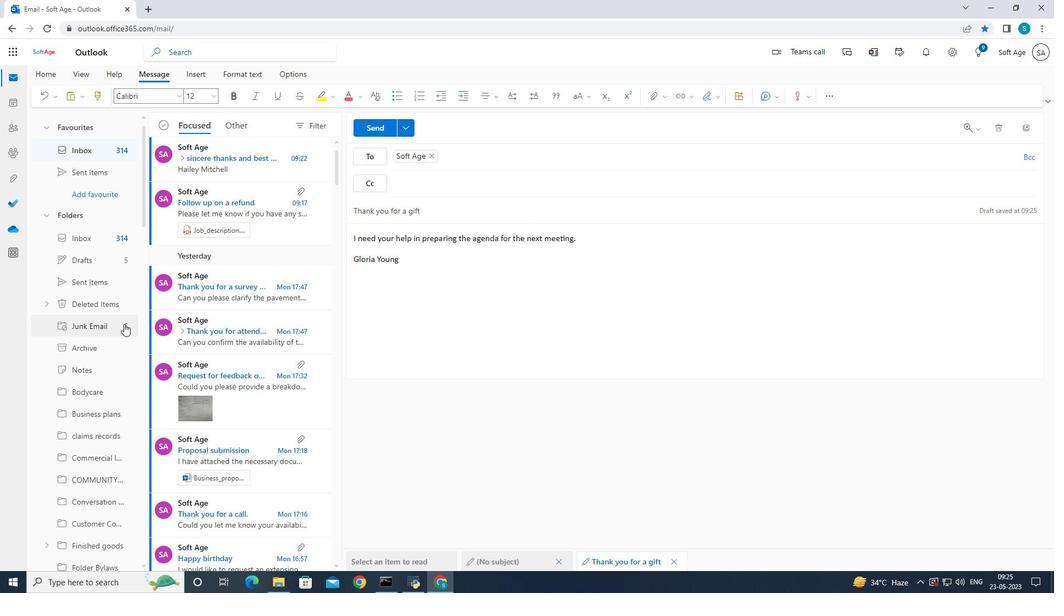 
Action: Mouse scrolled (123, 326) with delta (0, 0)
Screenshot: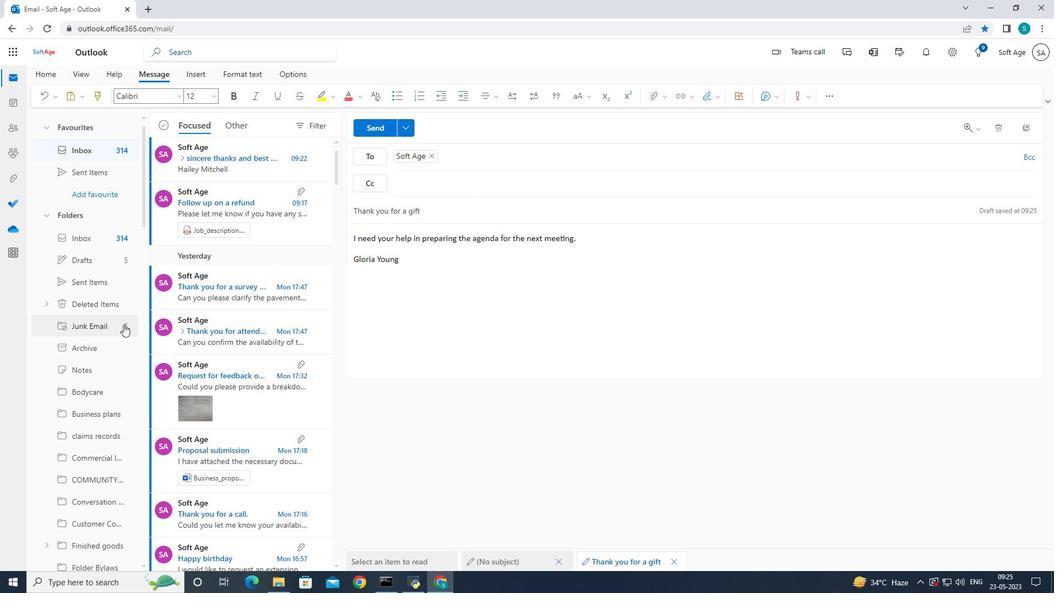 
Action: Mouse scrolled (123, 326) with delta (0, 0)
Screenshot: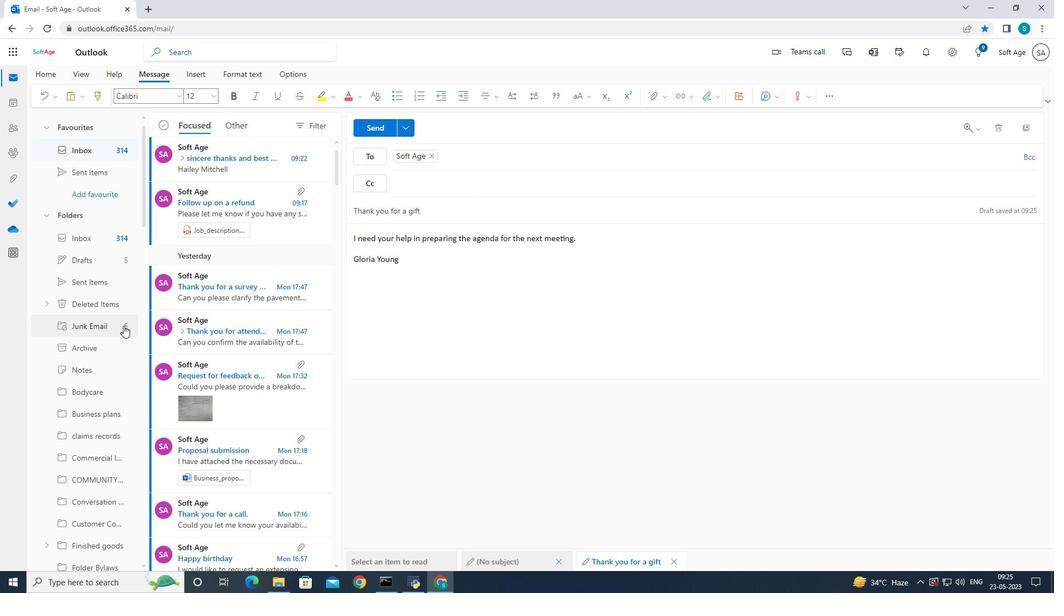 
Action: Mouse scrolled (123, 326) with delta (0, 0)
Screenshot: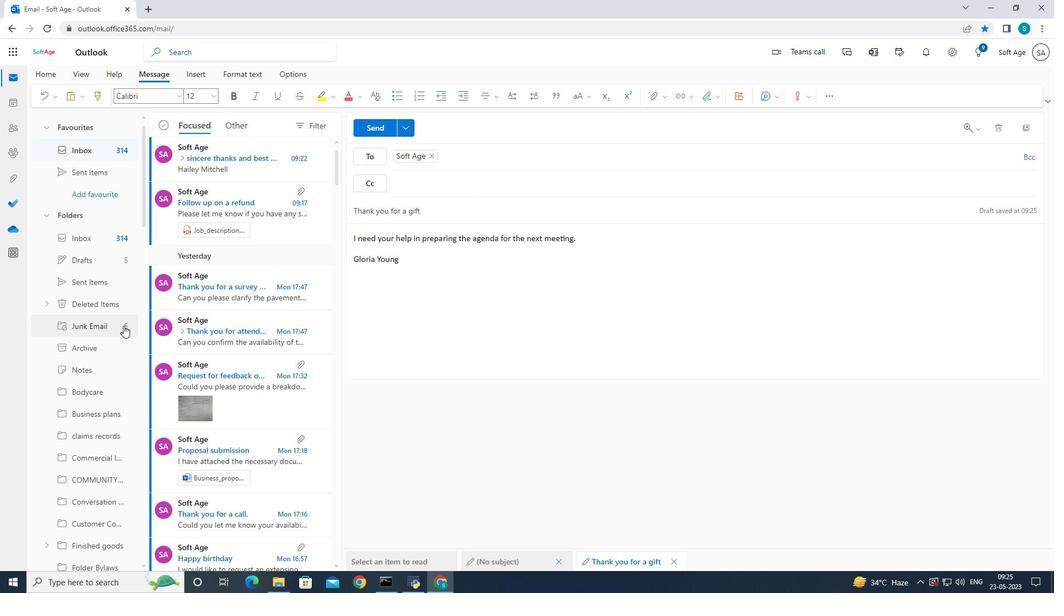 
Action: Mouse moved to (123, 327)
Screenshot: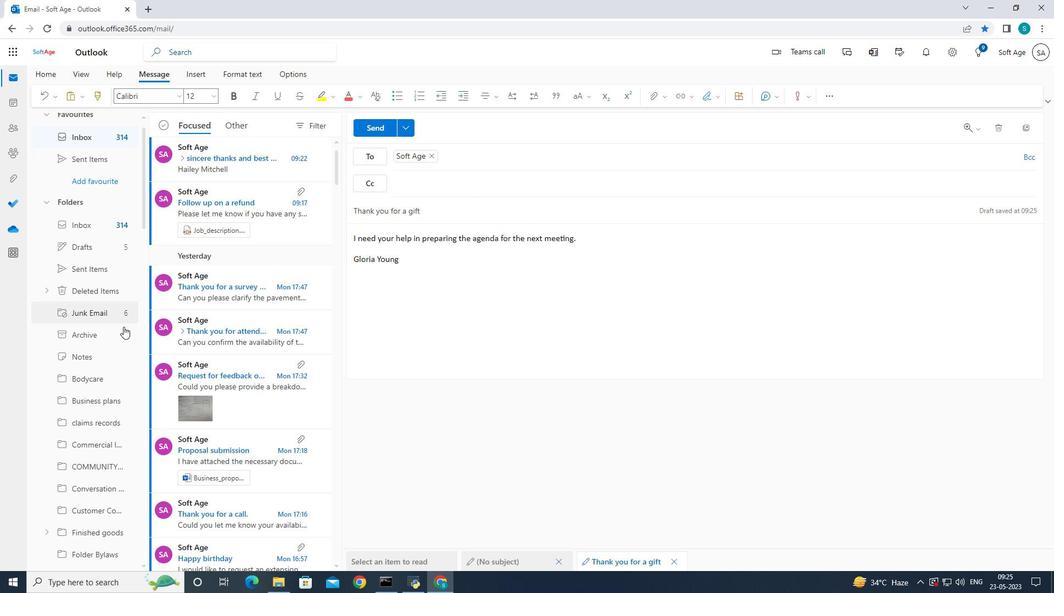 
Action: Mouse scrolled (123, 326) with delta (0, 0)
Screenshot: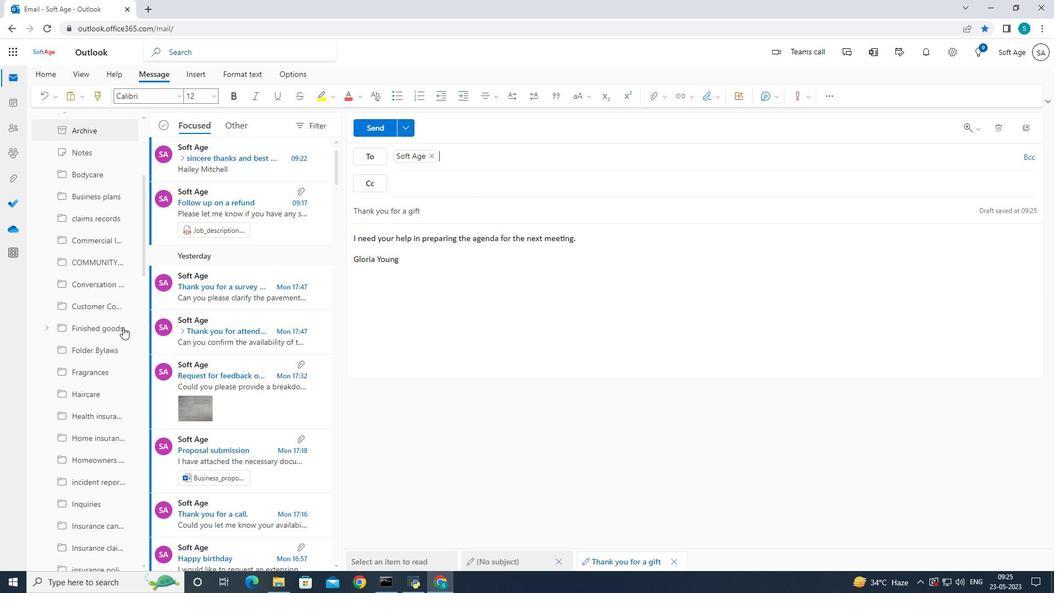 
Action: Mouse scrolled (123, 326) with delta (0, 0)
Screenshot: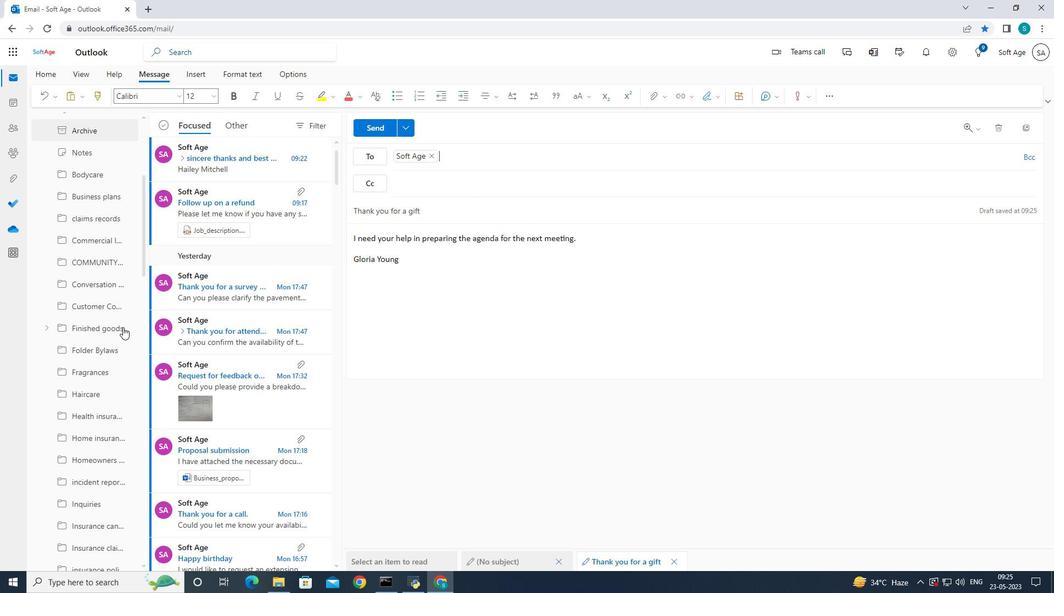 
Action: Mouse scrolled (123, 326) with delta (0, 0)
Screenshot: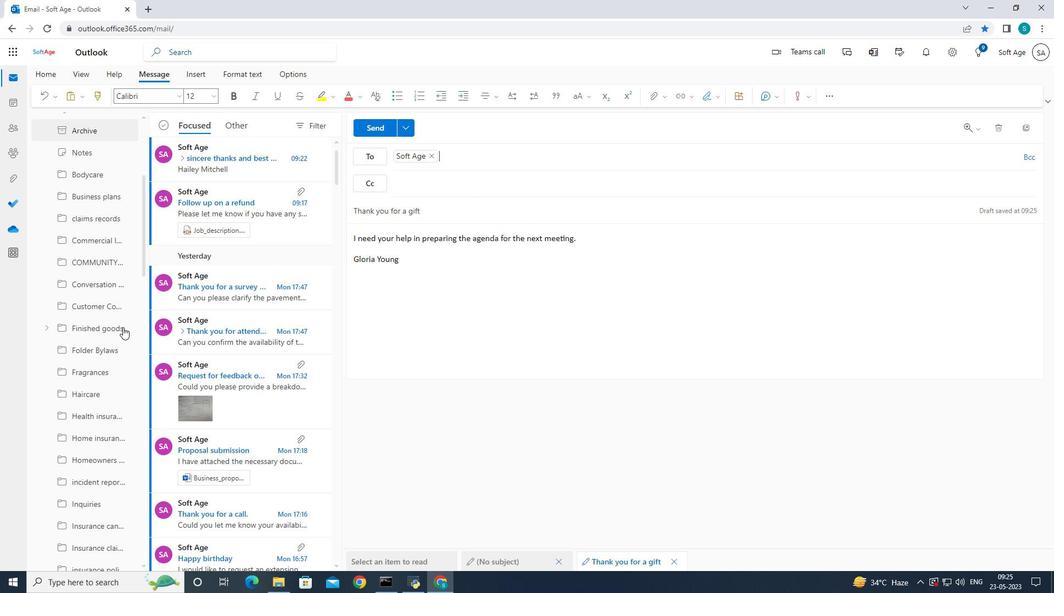 
Action: Mouse scrolled (123, 326) with delta (0, 0)
Screenshot: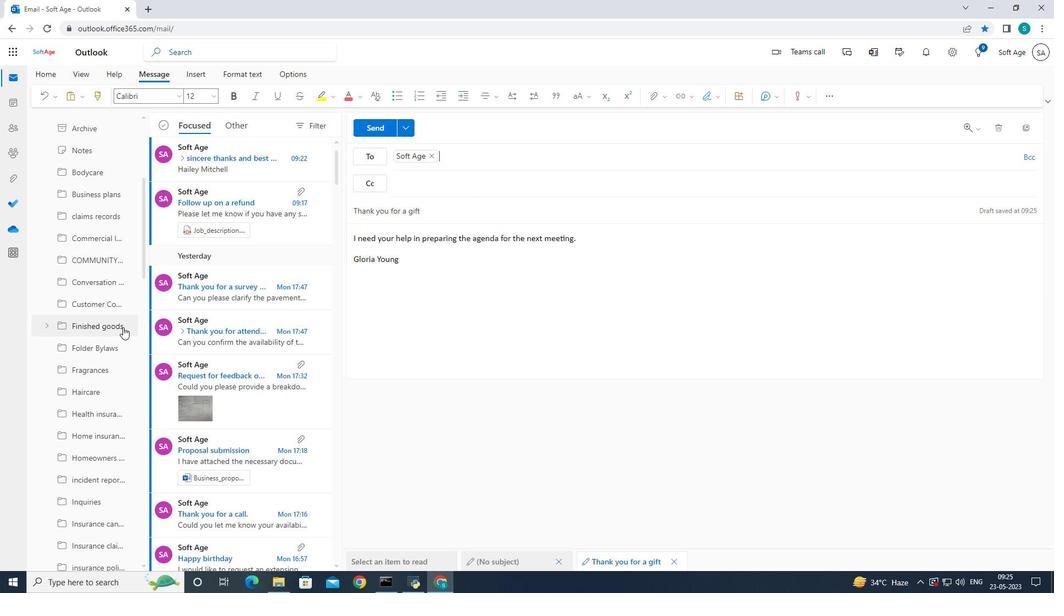 
Action: Mouse moved to (122, 327)
Screenshot: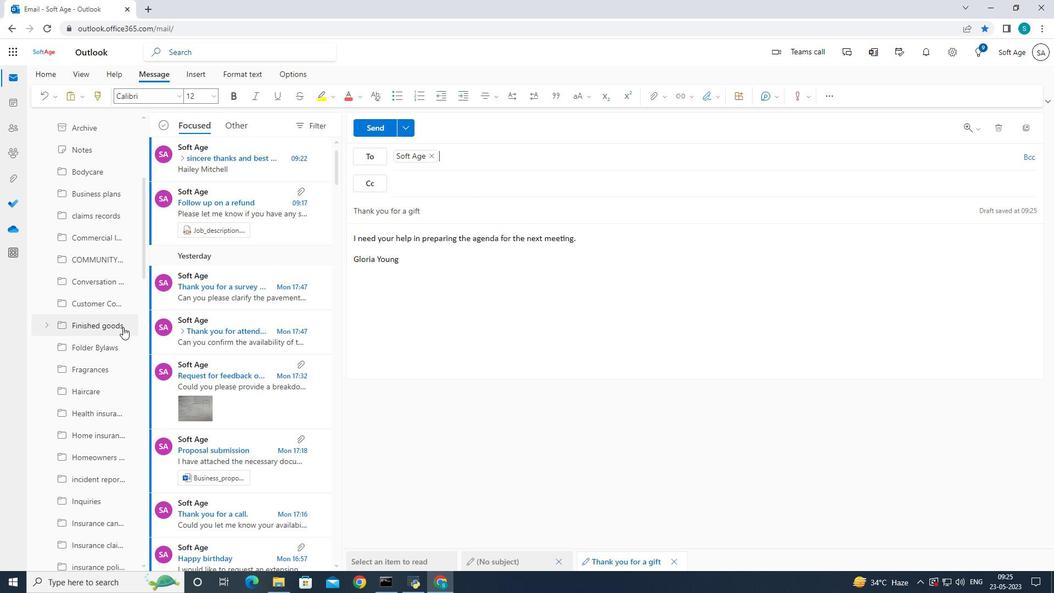 
Action: Mouse scrolled (122, 326) with delta (0, 0)
Screenshot: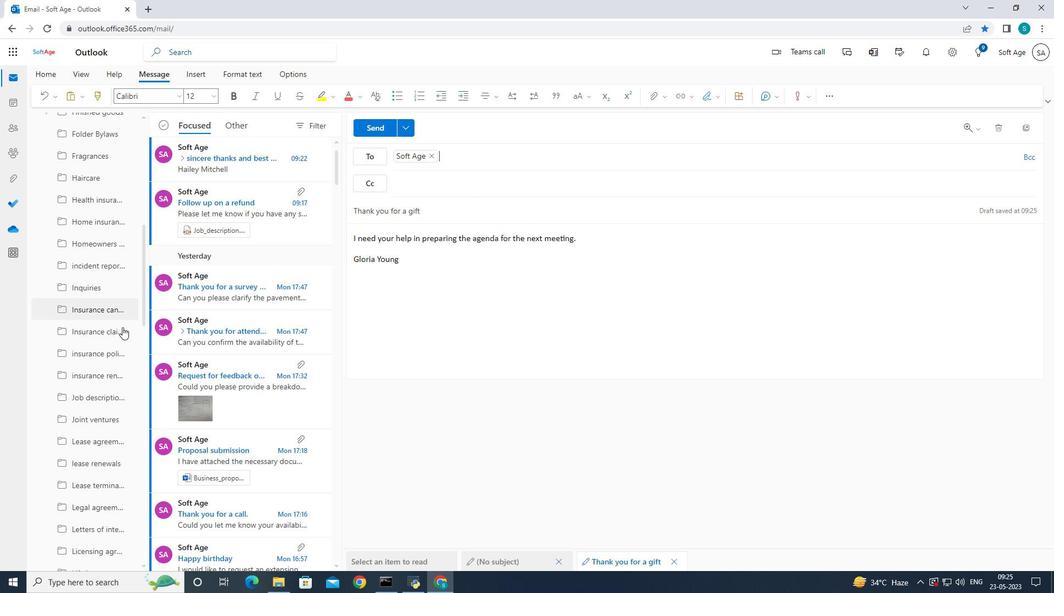 
Action: Mouse scrolled (122, 326) with delta (0, 0)
Screenshot: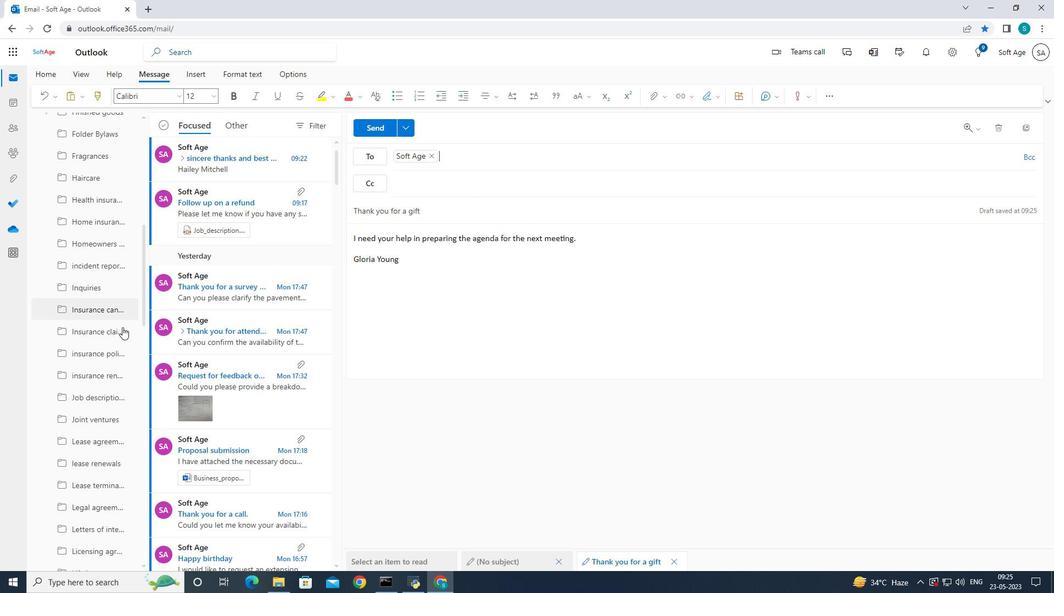 
Action: Mouse scrolled (122, 326) with delta (0, 0)
Screenshot: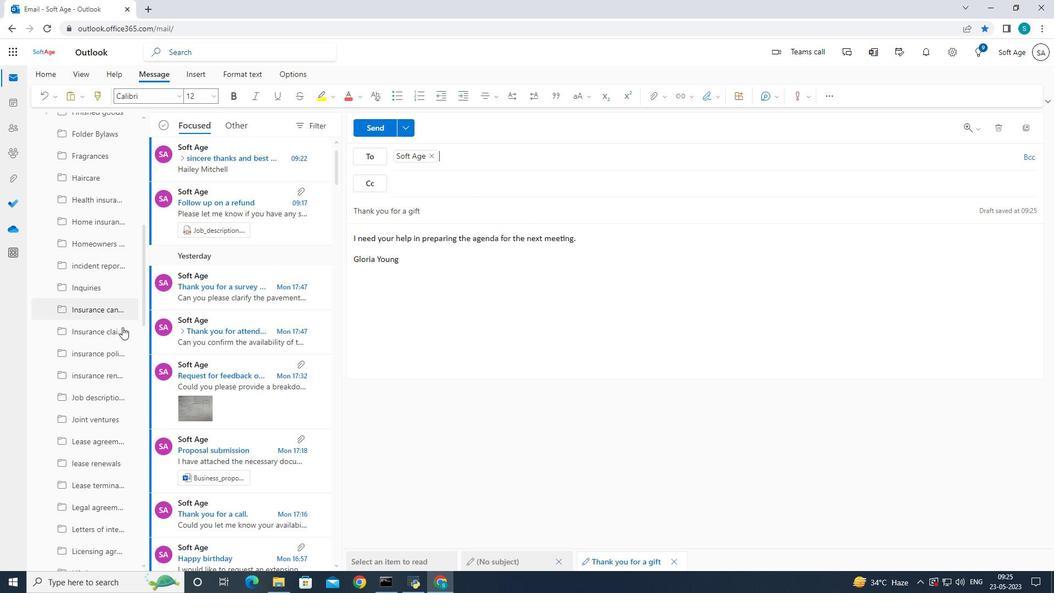 
Action: Mouse moved to (121, 327)
Screenshot: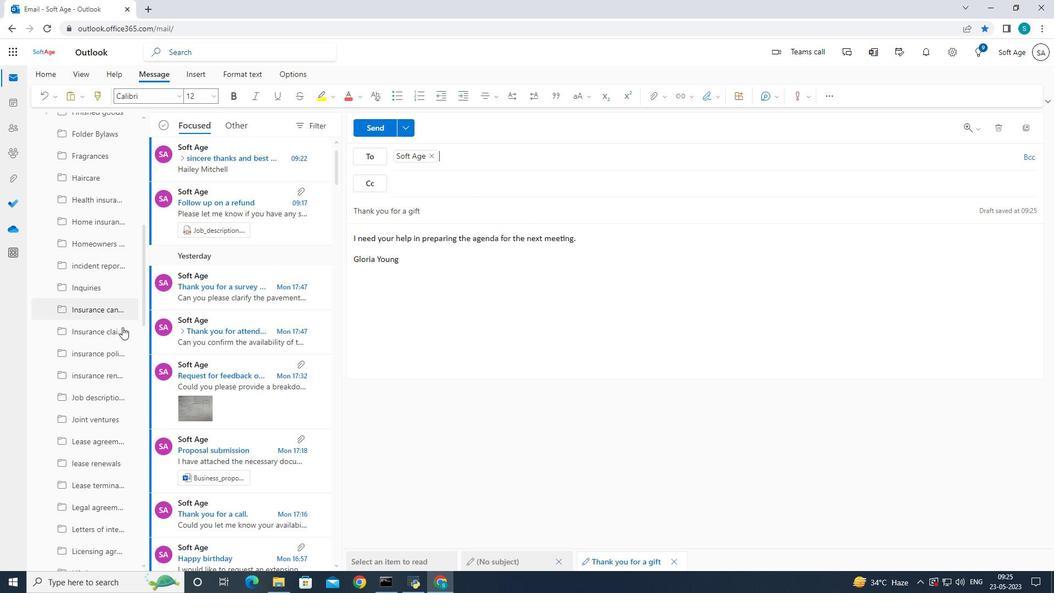 
Action: Mouse scrolled (121, 326) with delta (0, 0)
Screenshot: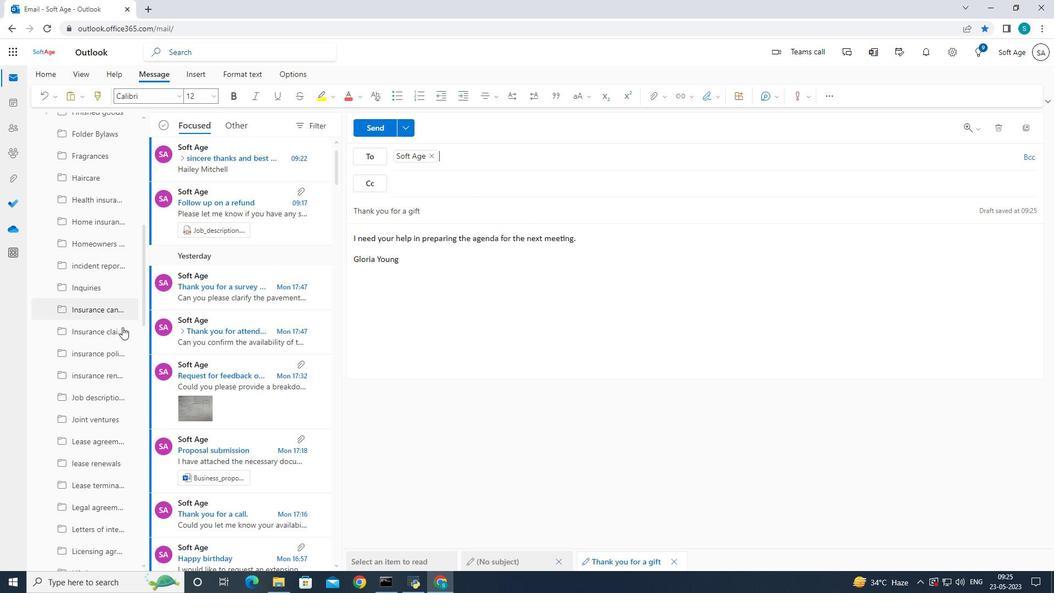 
Action: Mouse scrolled (121, 326) with delta (0, 0)
Screenshot: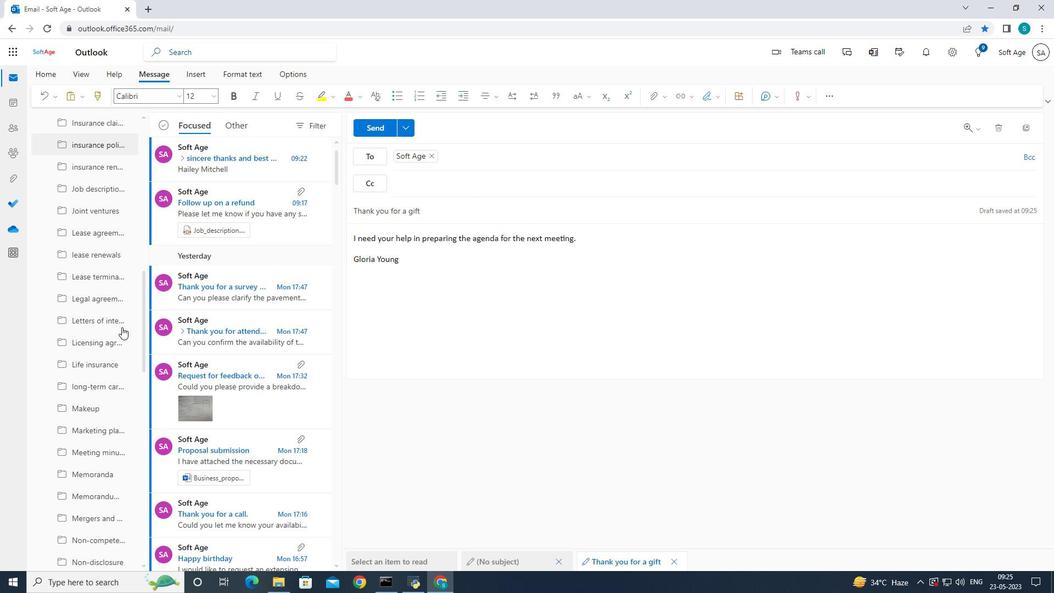 
Action: Mouse scrolled (121, 326) with delta (0, 0)
Screenshot: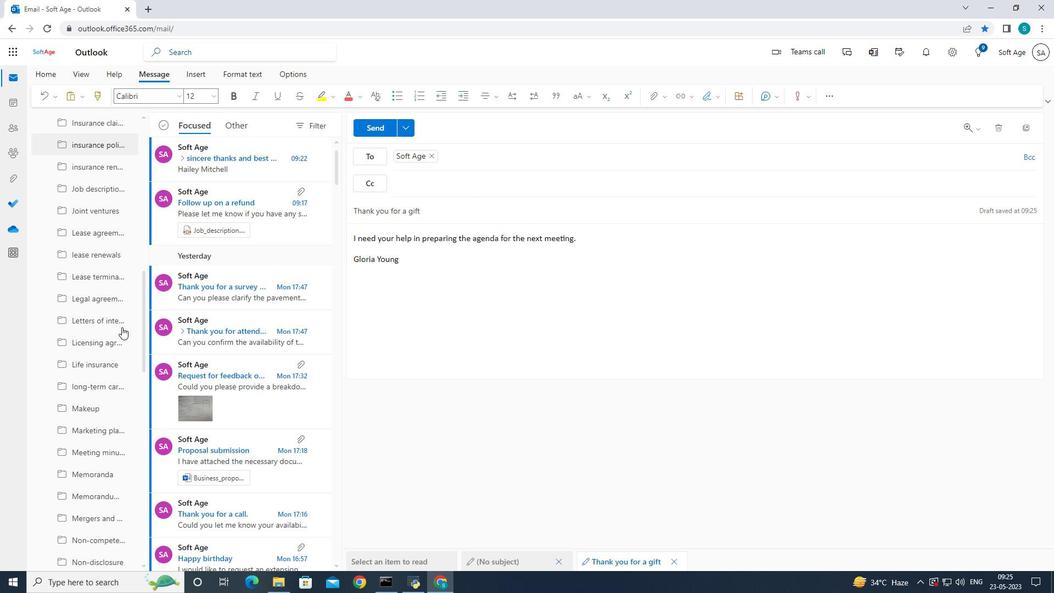 
Action: Mouse scrolled (121, 326) with delta (0, 0)
Screenshot: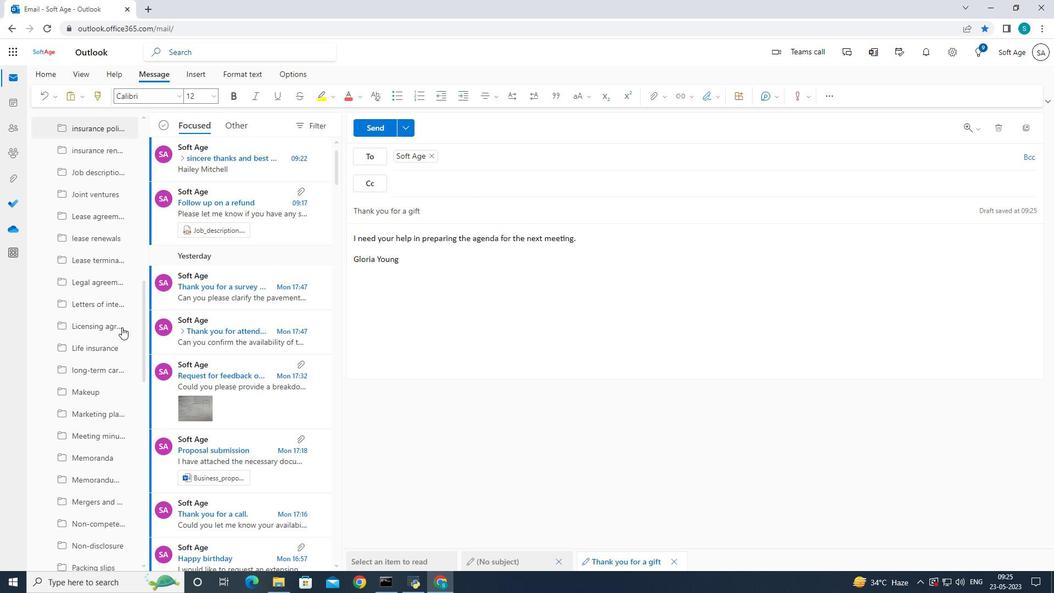 
Action: Mouse scrolled (121, 326) with delta (0, 0)
Screenshot: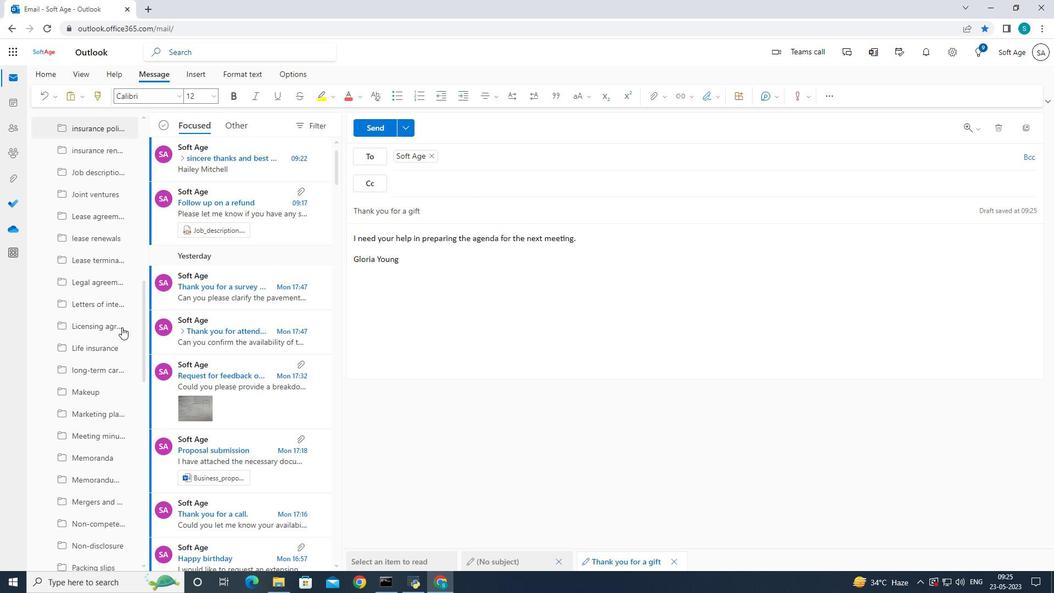 
Action: Mouse moved to (121, 327)
Screenshot: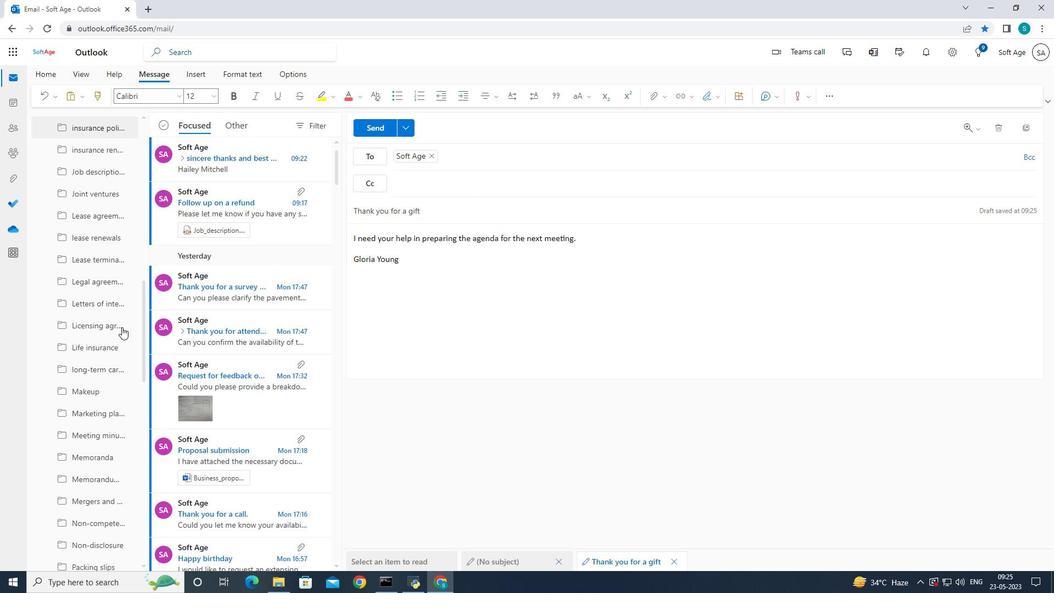 
Action: Mouse scrolled (121, 326) with delta (0, 0)
Screenshot: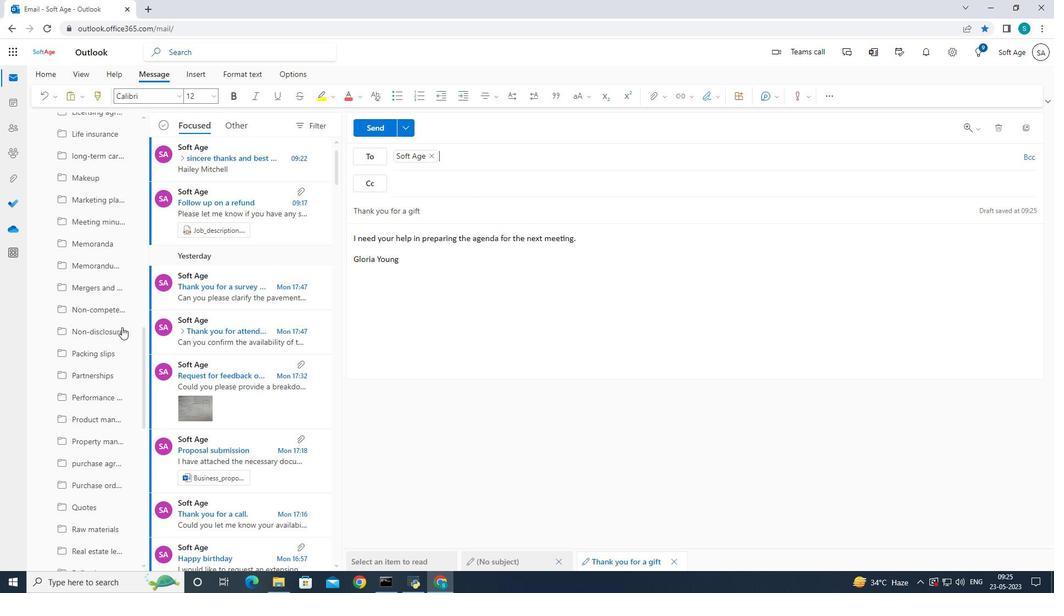 
Action: Mouse scrolled (121, 326) with delta (0, 0)
Screenshot: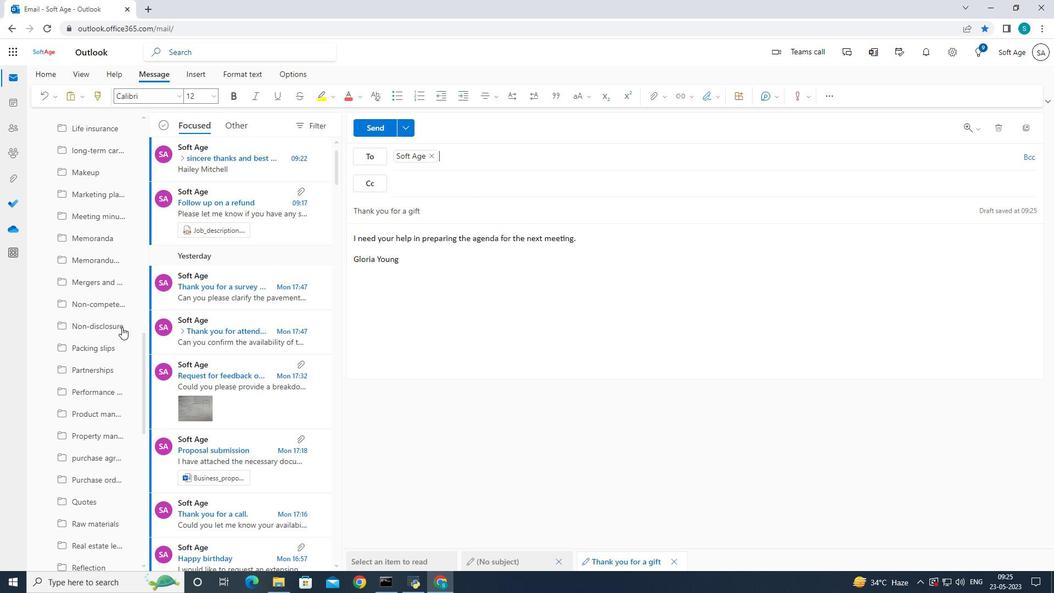 
Action: Mouse scrolled (121, 326) with delta (0, 0)
Screenshot: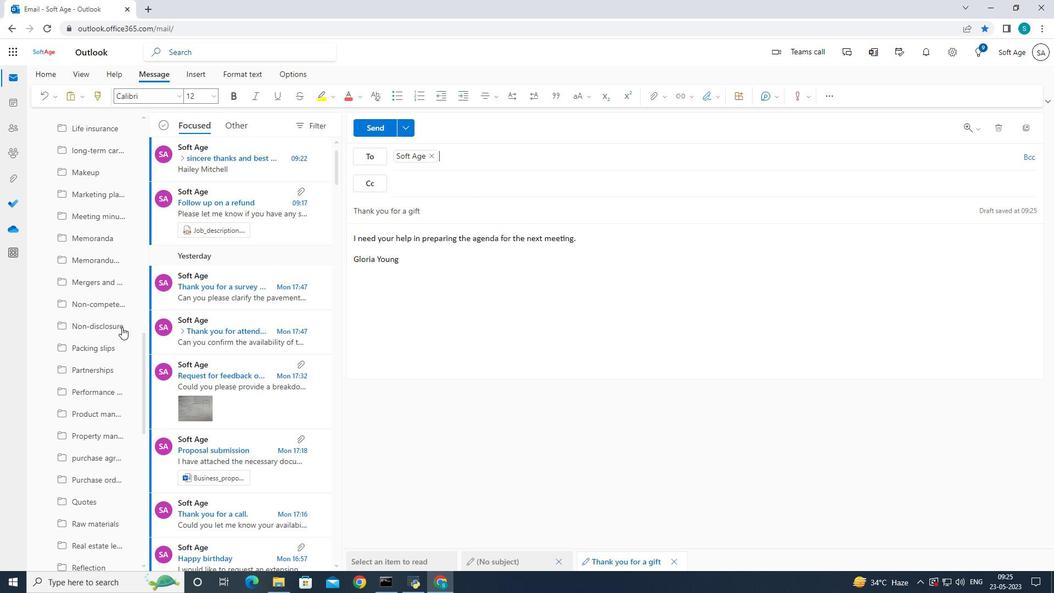 
Action: Mouse scrolled (121, 326) with delta (0, 0)
Screenshot: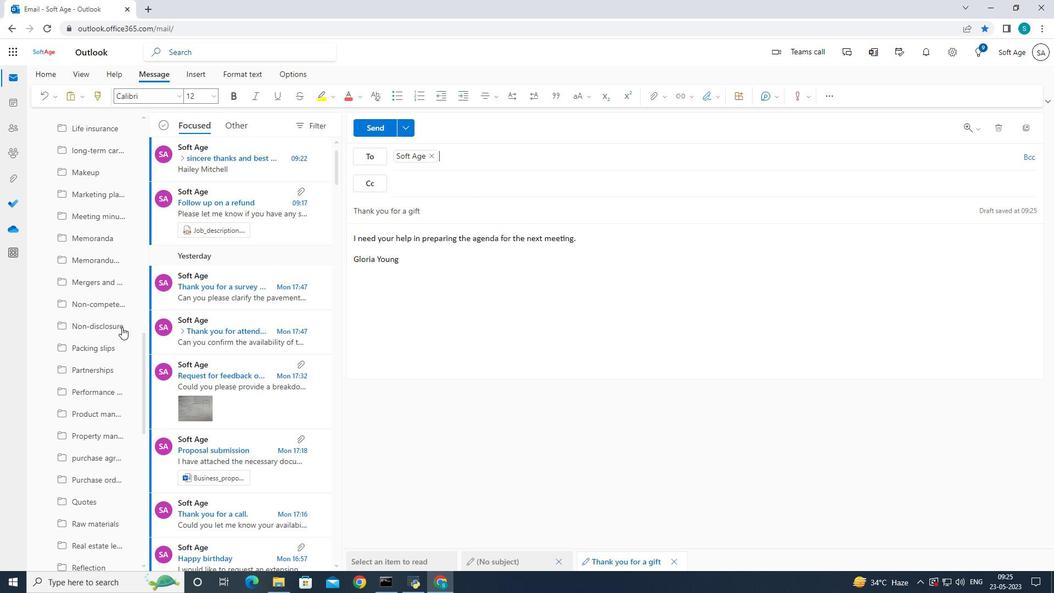 
Action: Mouse moved to (121, 328)
Screenshot: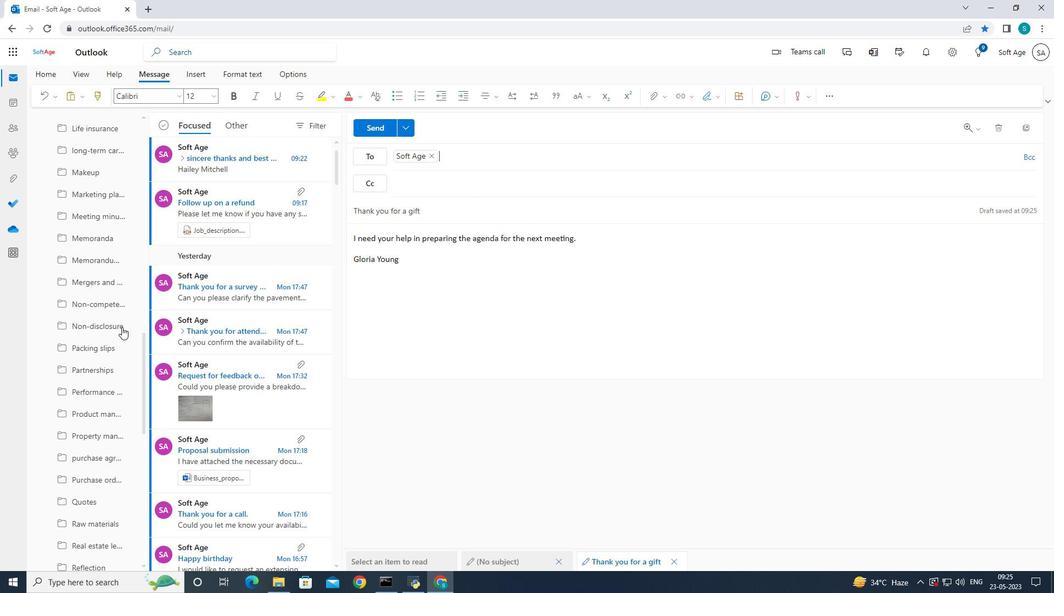
Action: Mouse scrolled (121, 327) with delta (0, 0)
Screenshot: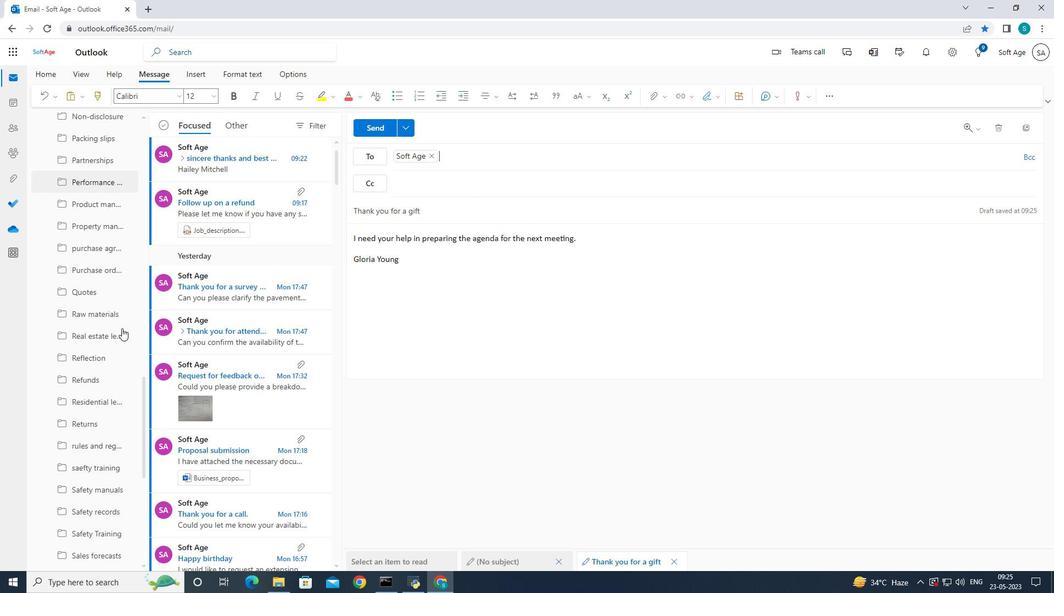 
Action: Mouse scrolled (121, 327) with delta (0, 0)
Screenshot: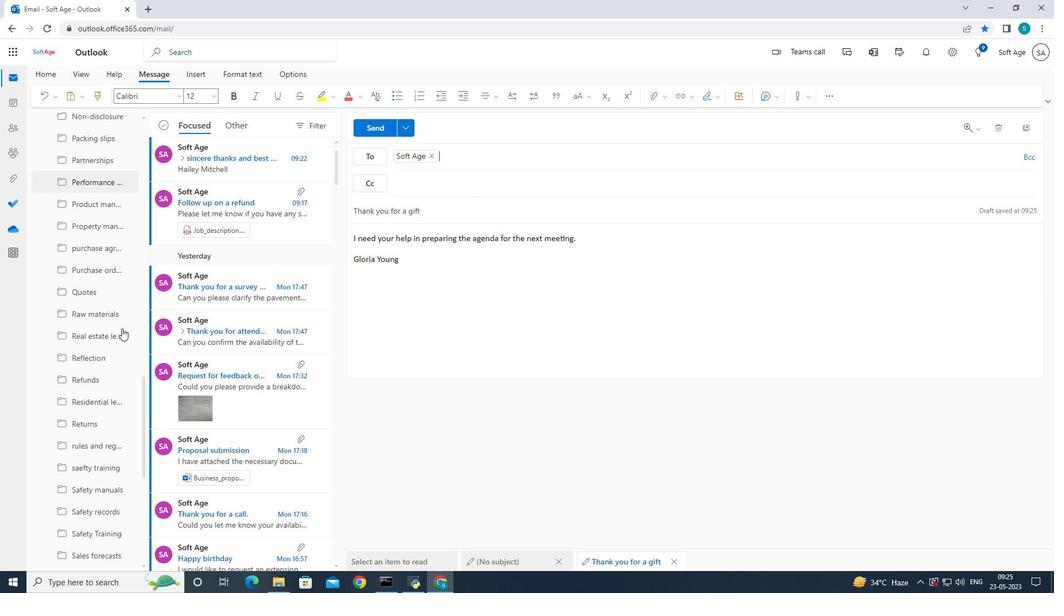 
Action: Mouse scrolled (121, 327) with delta (0, 0)
Screenshot: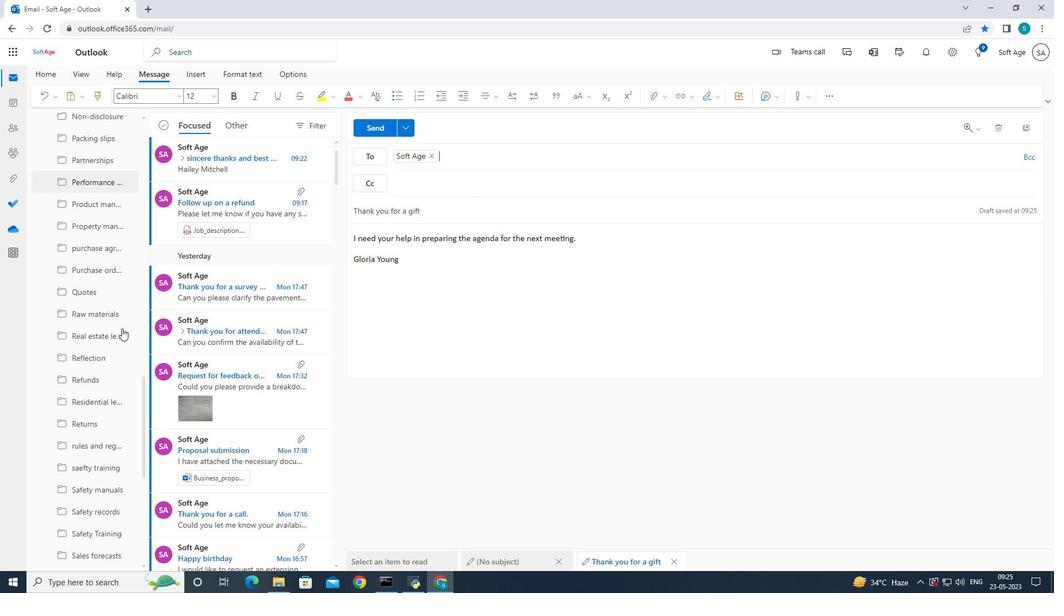 
Action: Mouse scrolled (121, 327) with delta (0, 0)
Screenshot: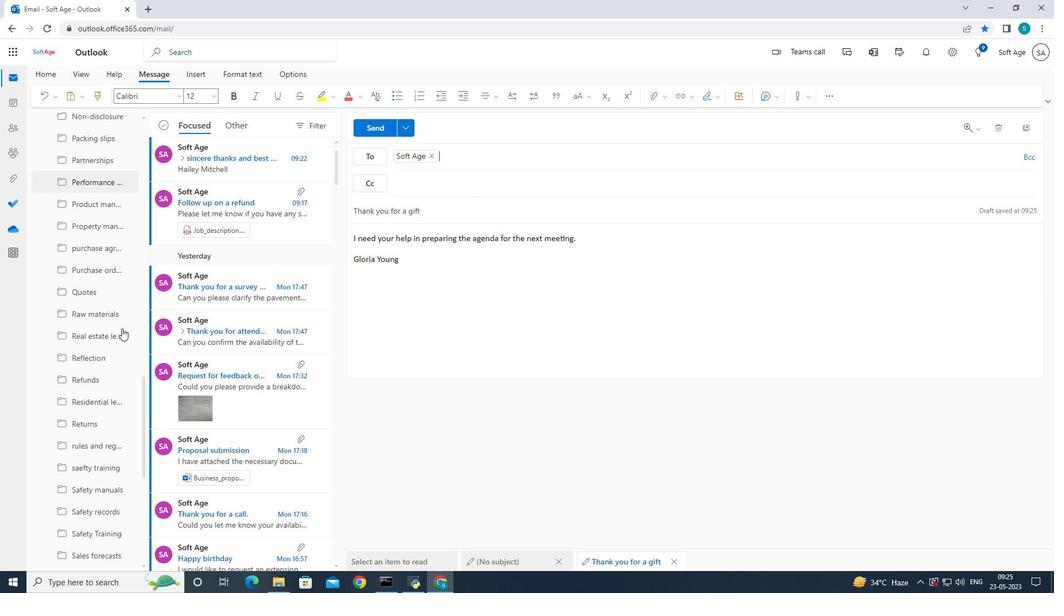 
Action: Mouse scrolled (121, 327) with delta (0, 0)
Screenshot: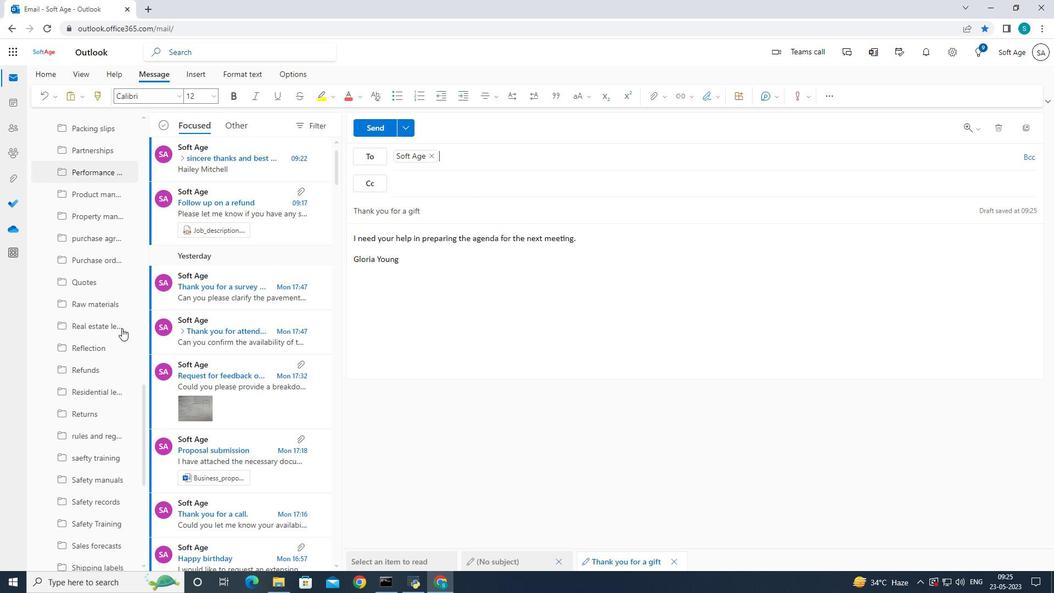
Action: Mouse moved to (120, 328)
Screenshot: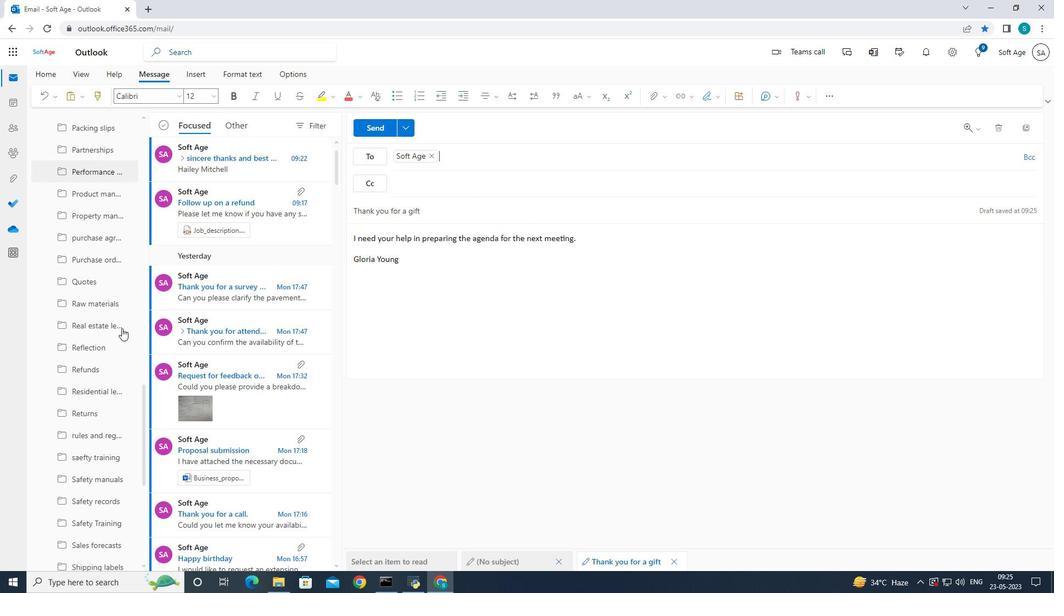 
Action: Mouse scrolled (120, 328) with delta (0, 0)
Screenshot: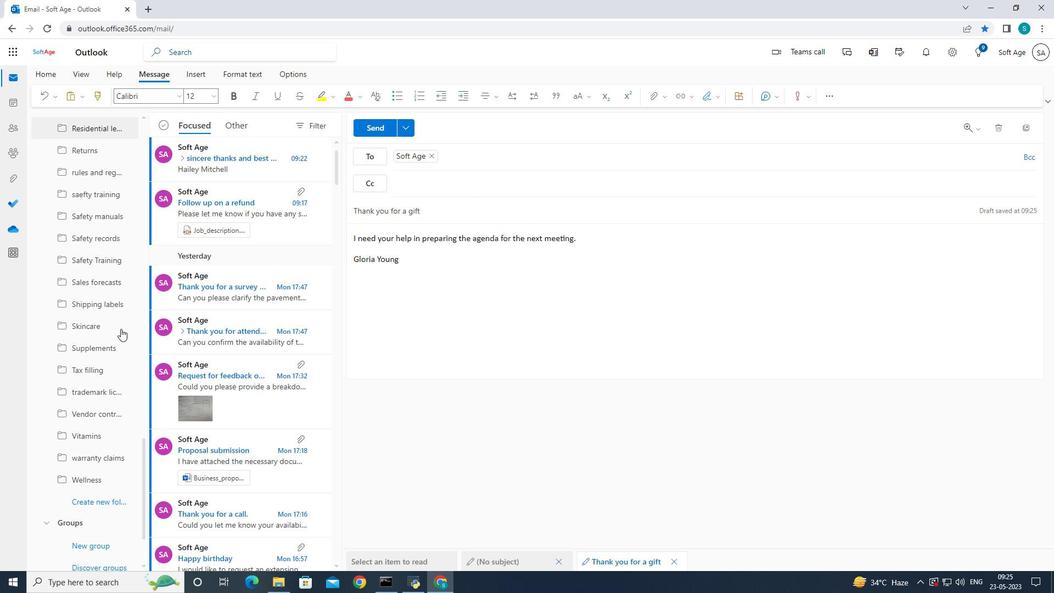 
Action: Mouse scrolled (120, 328) with delta (0, 0)
Screenshot: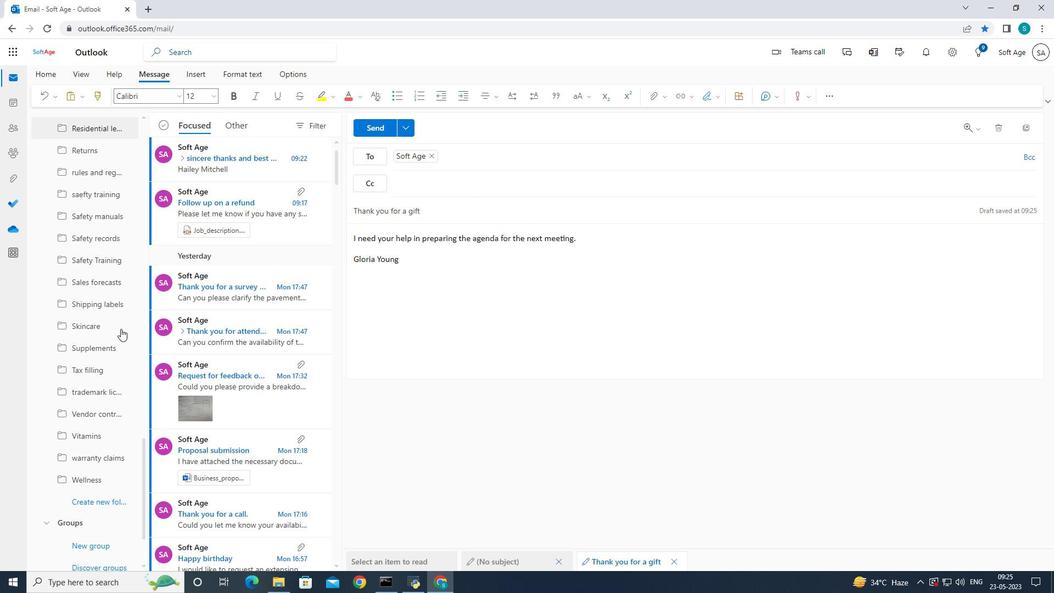 
Action: Mouse scrolled (120, 328) with delta (0, 0)
Screenshot: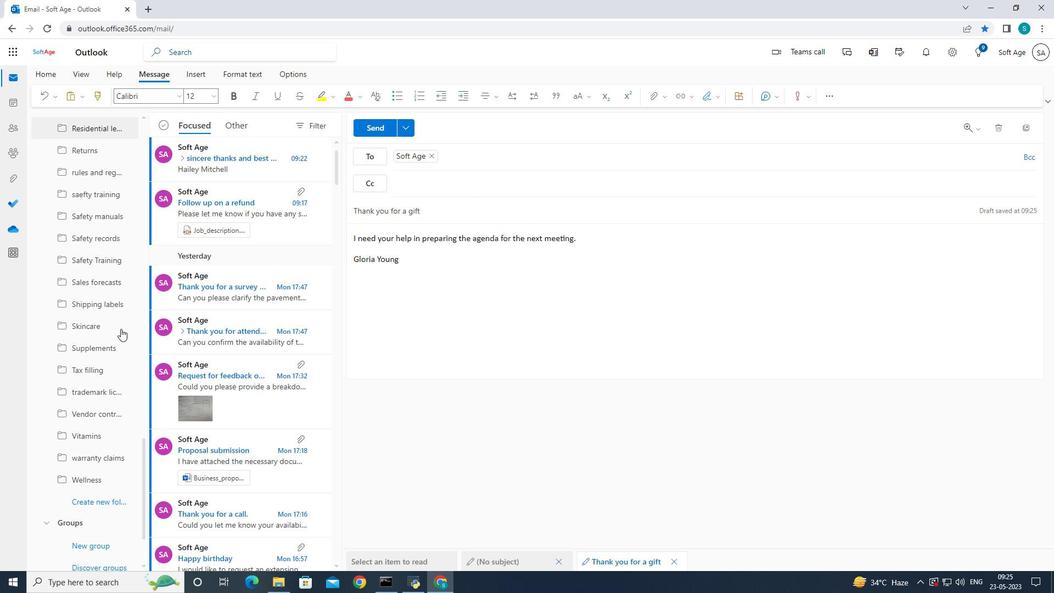 
Action: Mouse scrolled (120, 328) with delta (0, 0)
Screenshot: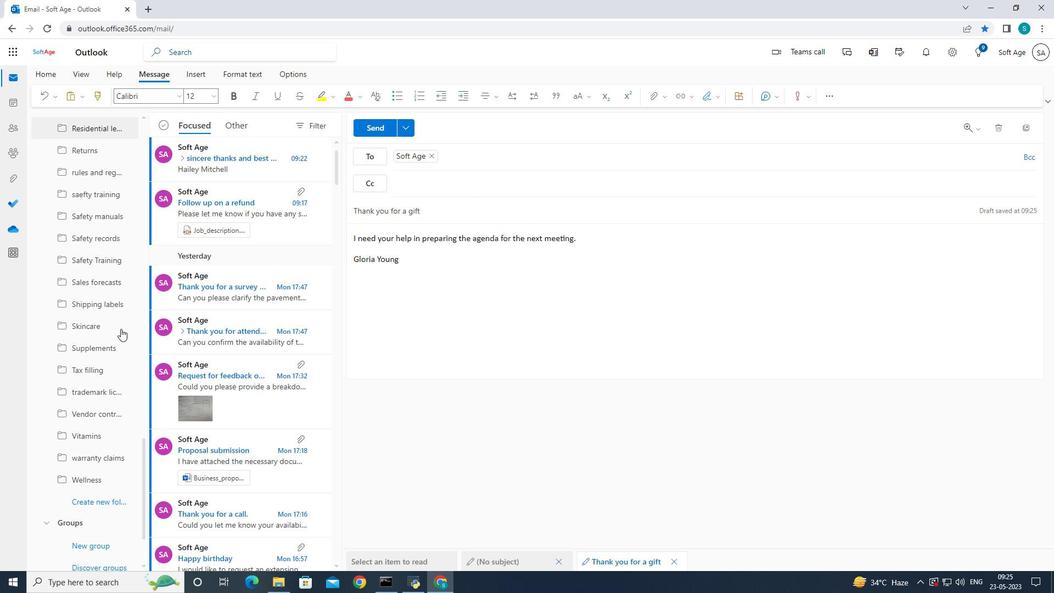 
Action: Mouse scrolled (120, 328) with delta (0, 0)
Screenshot: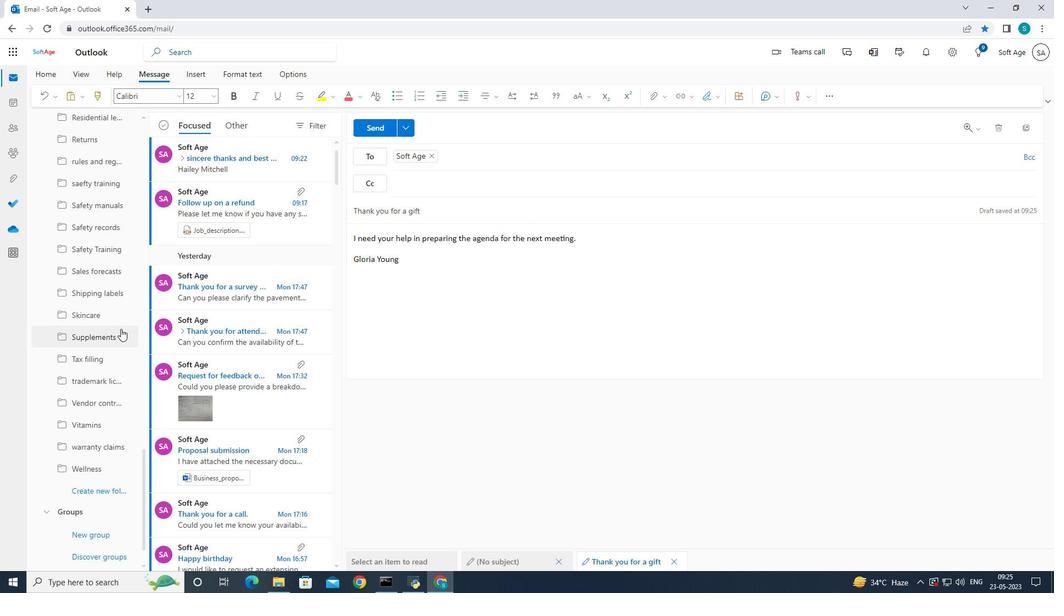 
Action: Mouse moved to (120, 328)
Screenshot: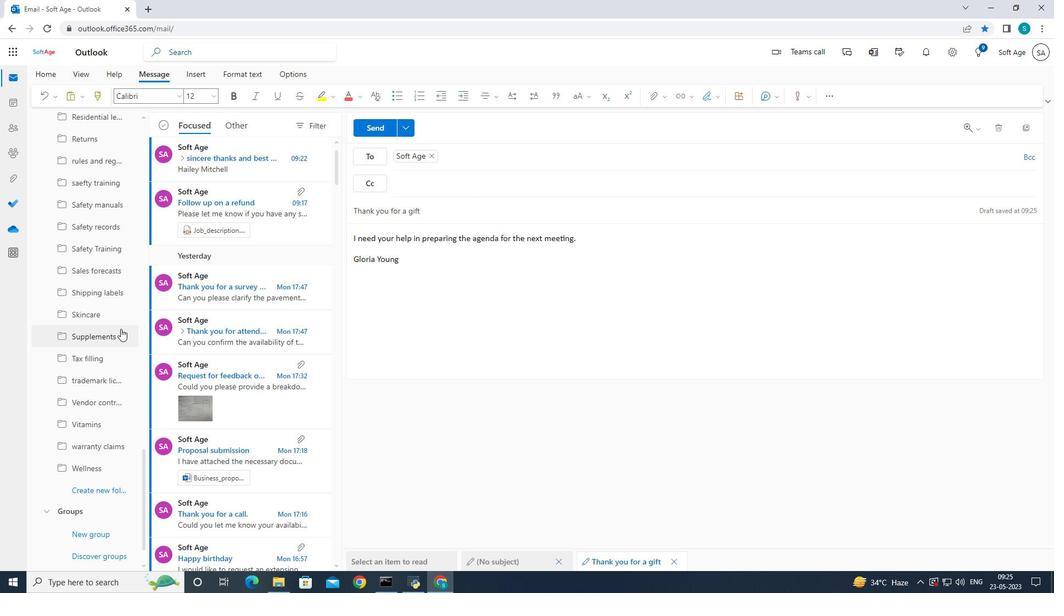 
Action: Mouse scrolled (120, 328) with delta (0, 0)
Screenshot: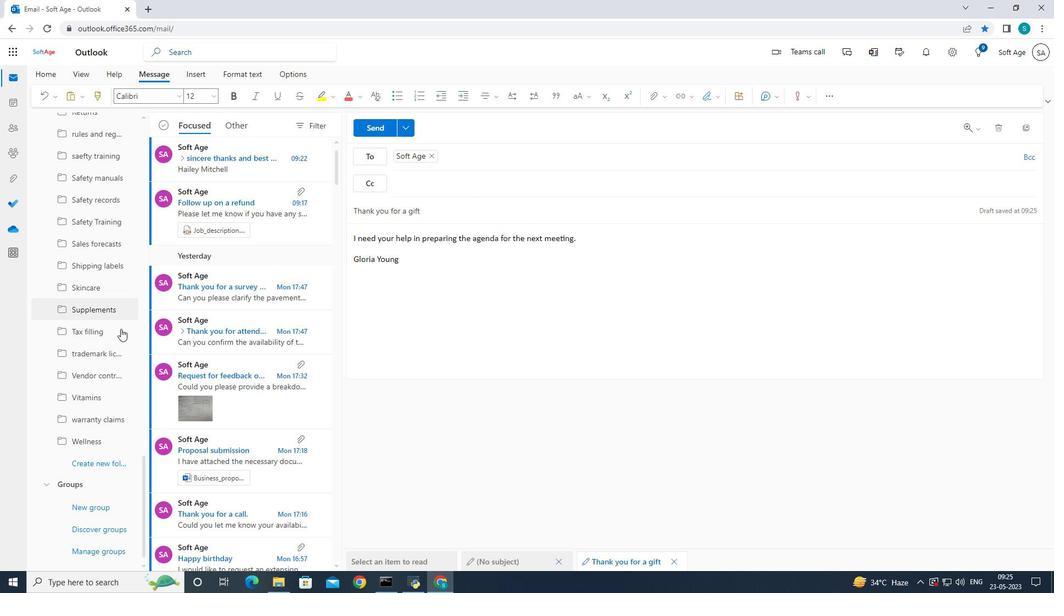 
Action: Mouse moved to (121, 328)
Screenshot: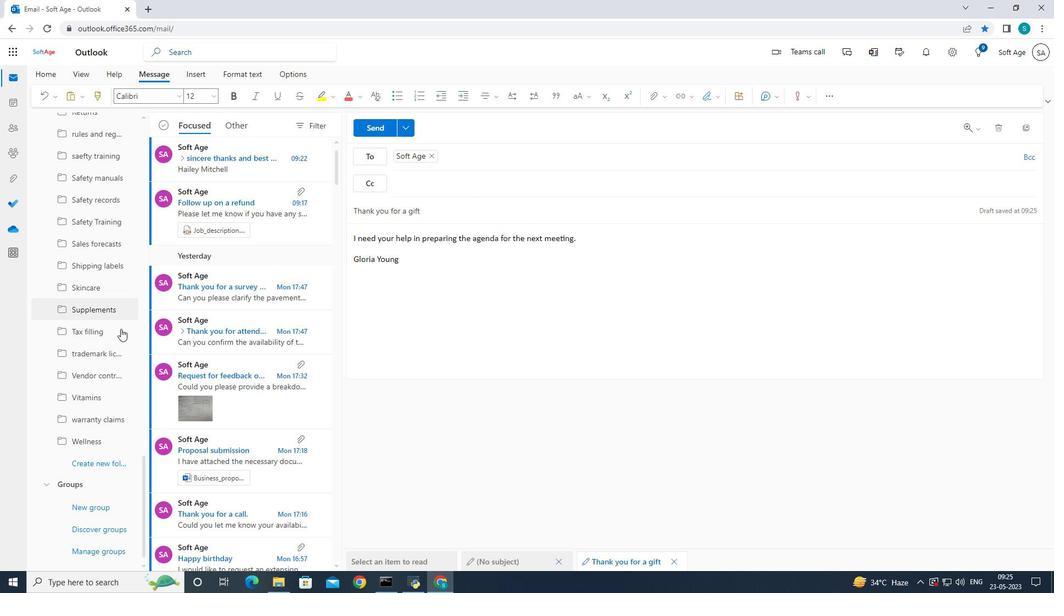 
Action: Mouse scrolled (121, 328) with delta (0, 0)
Screenshot: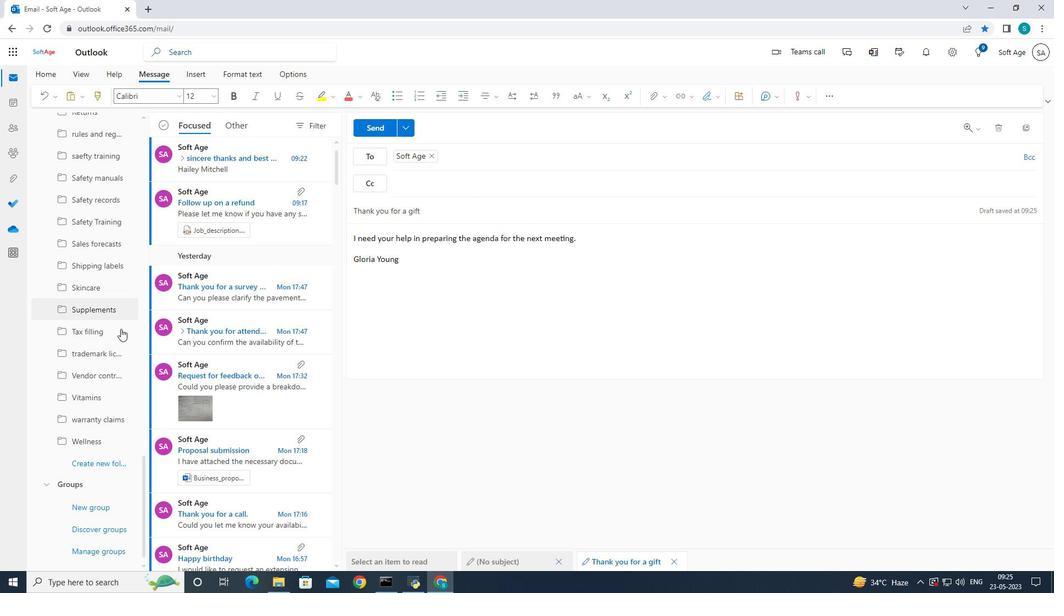 
Action: Mouse scrolled (121, 328) with delta (0, 0)
Screenshot: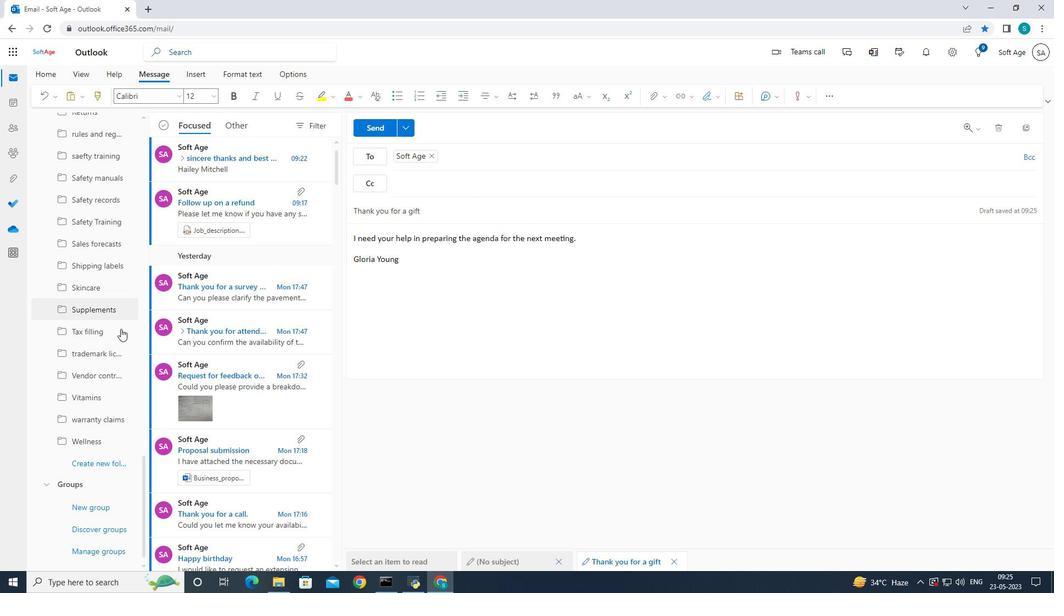 
Action: Mouse scrolled (121, 328) with delta (0, 0)
Screenshot: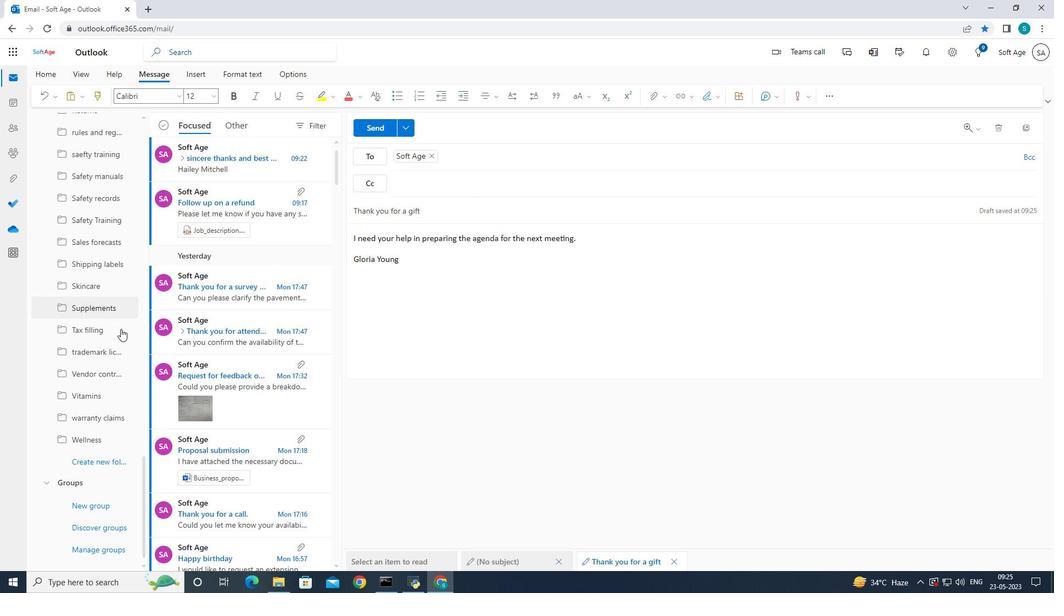 
Action: Mouse moved to (101, 459)
Screenshot: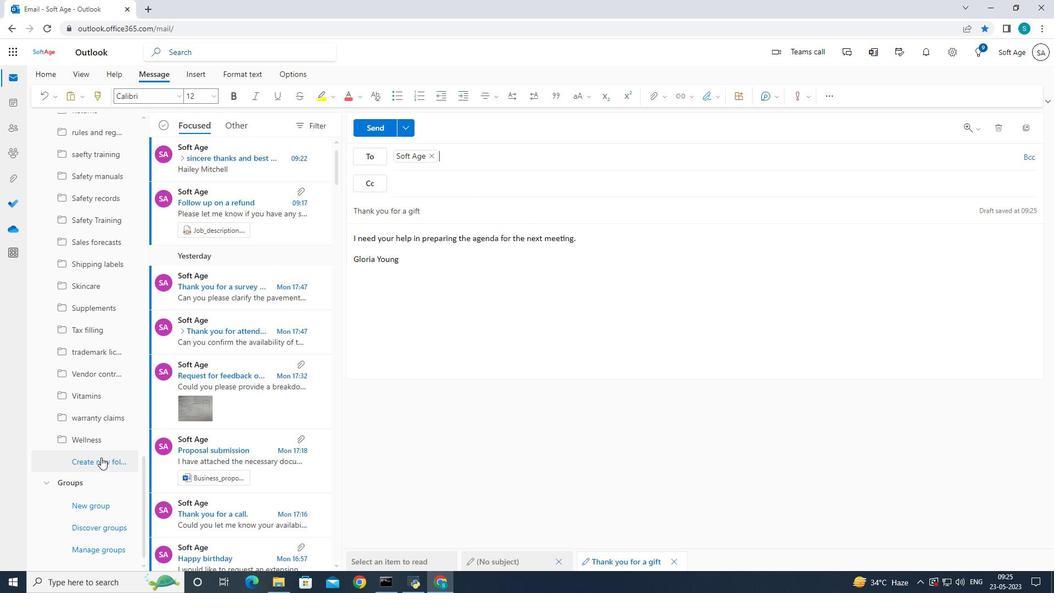 
Action: Mouse pressed left at (101, 459)
Screenshot: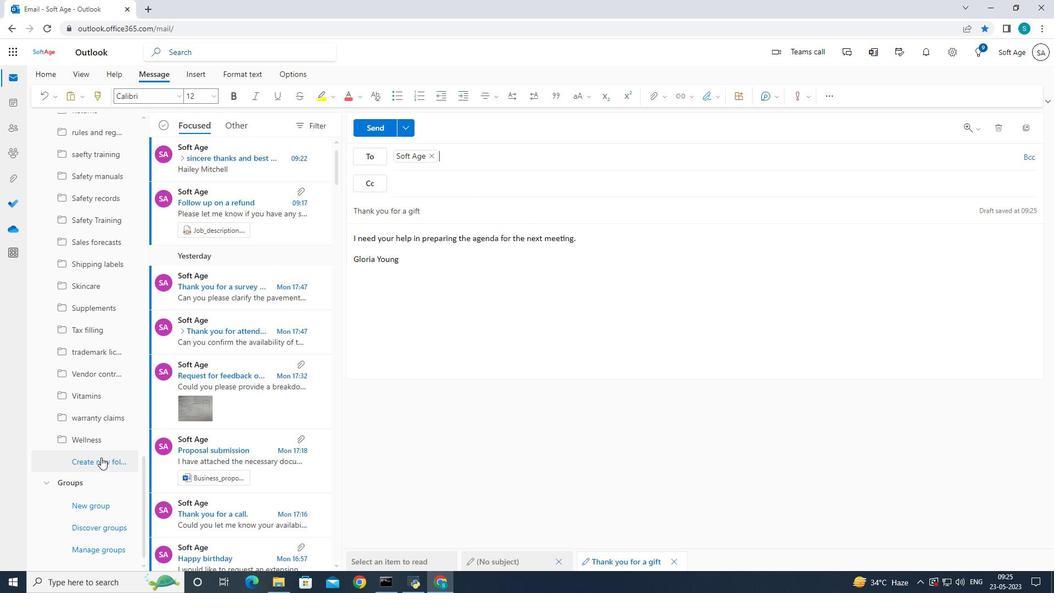 
Action: Mouse moved to (118, 457)
Screenshot: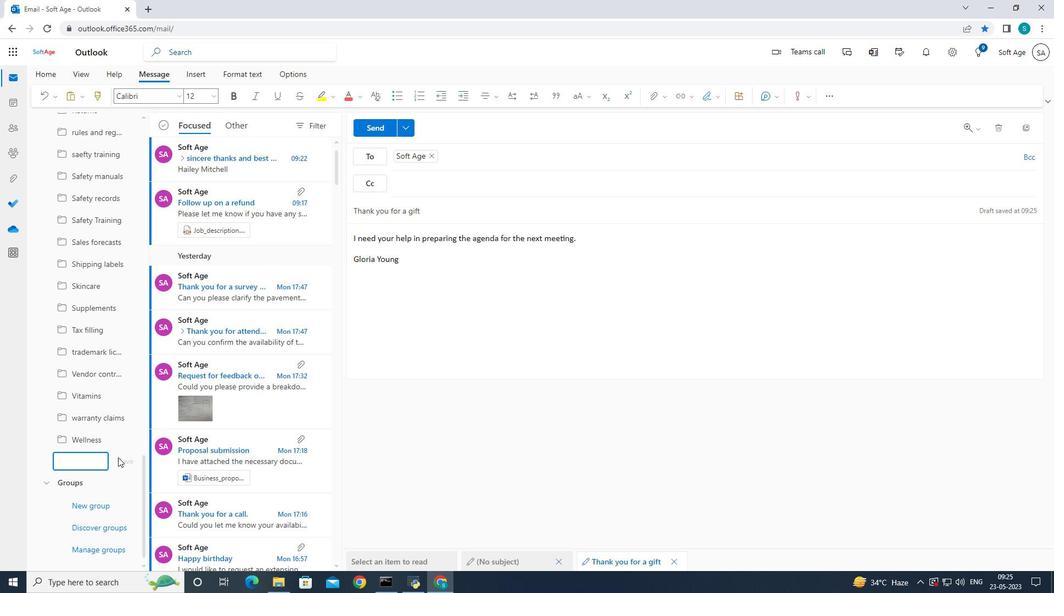 
Action: Key pressed <Key.shift>Medication
Screenshot: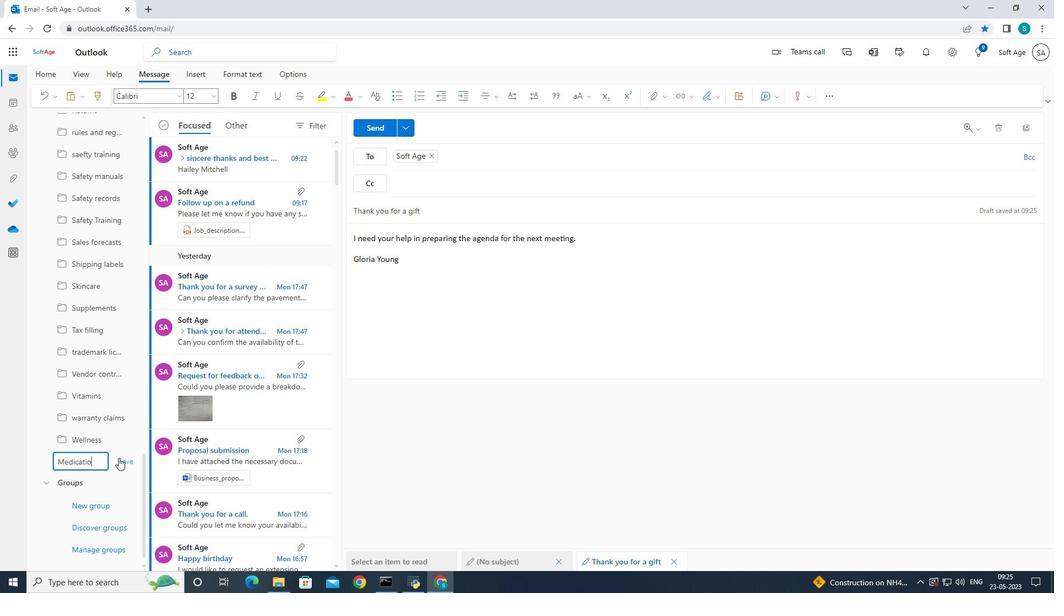 
Action: Mouse moved to (128, 464)
Screenshot: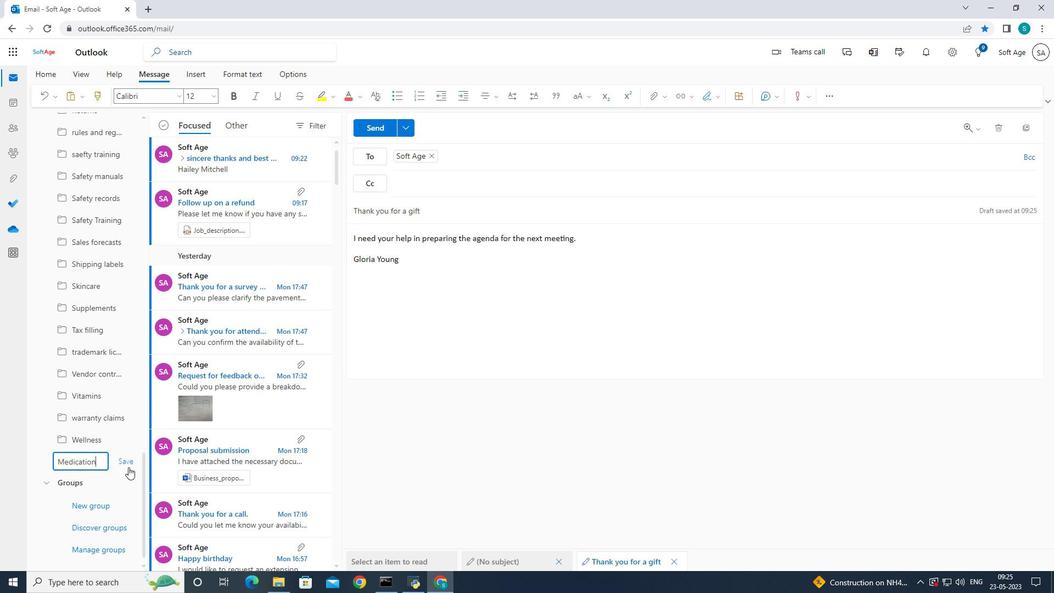 
Action: Mouse pressed left at (128, 464)
Screenshot: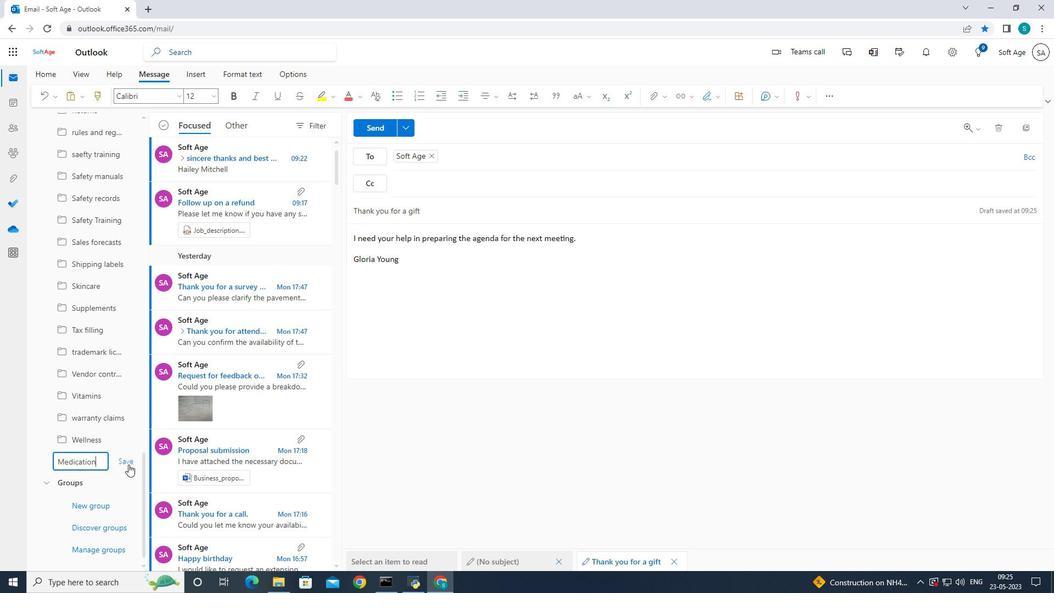 
Action: Mouse moved to (370, 127)
Screenshot: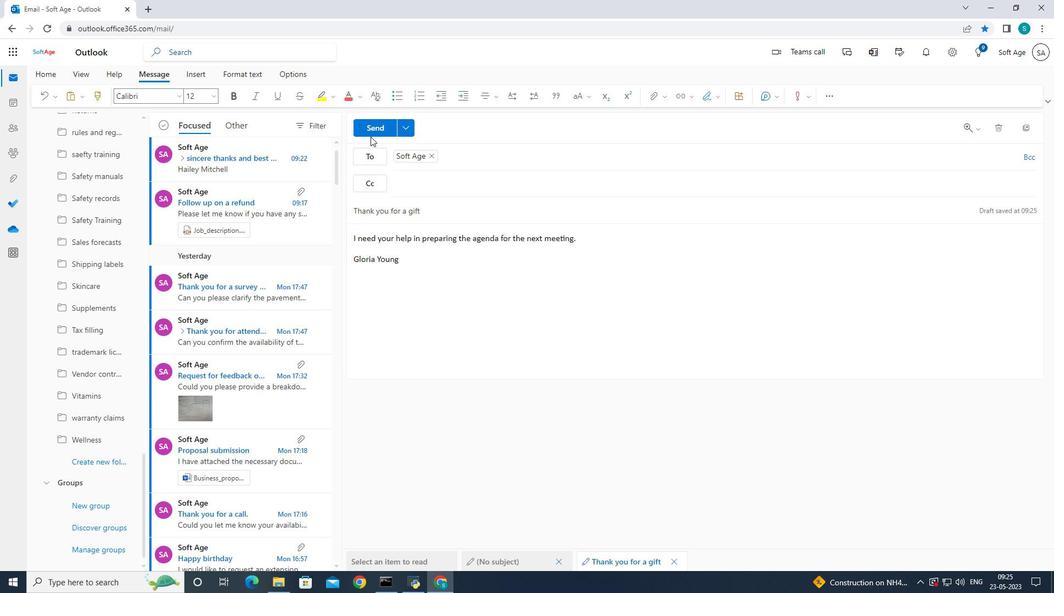 
Action: Mouse pressed left at (370, 127)
Screenshot: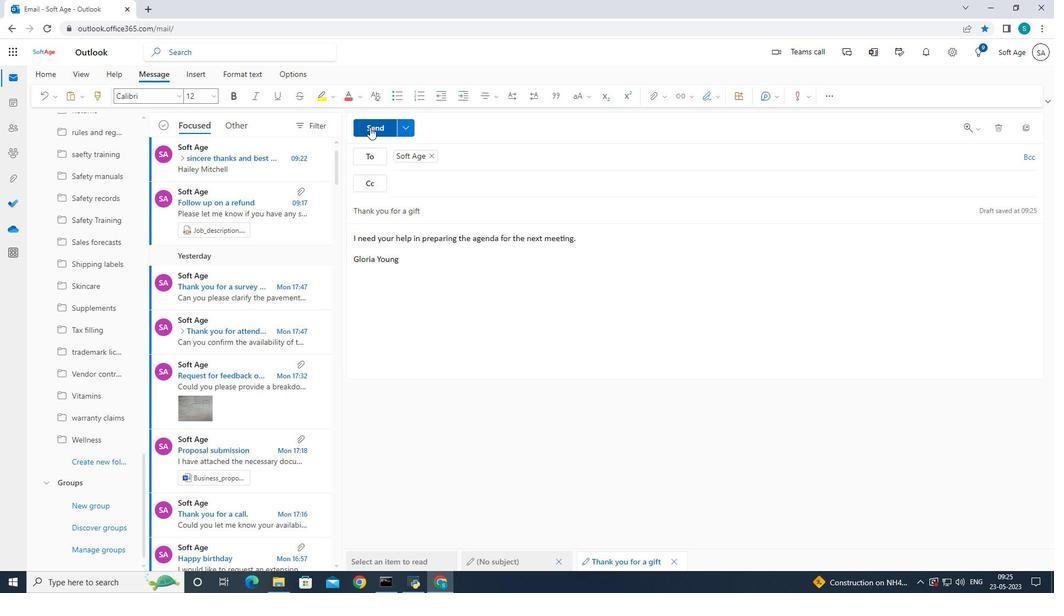 
Action: Mouse moved to (434, 187)
Screenshot: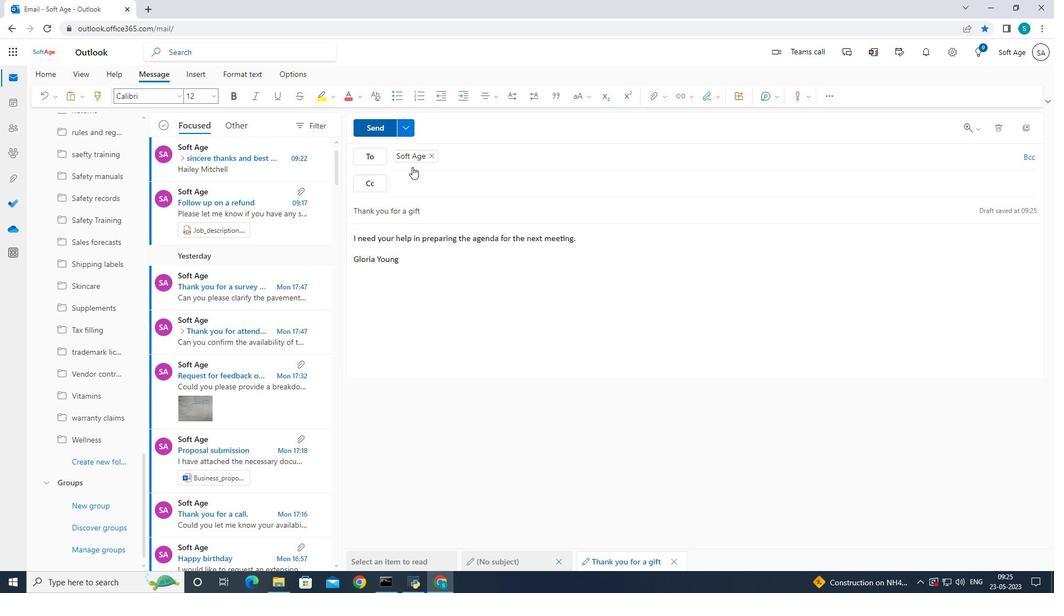 
